 Task: Find connections with filter location Blansko with filter topic #Networkwith filter profile language Spanish with filter current company Carlsberg Group with filter school University School of Law and Legal Studies with filter industry Wholesale Photography Equipment and Supplies with filter service category Filing with filter keywords title Online ESL Instructor
Action: Mouse moved to (536, 67)
Screenshot: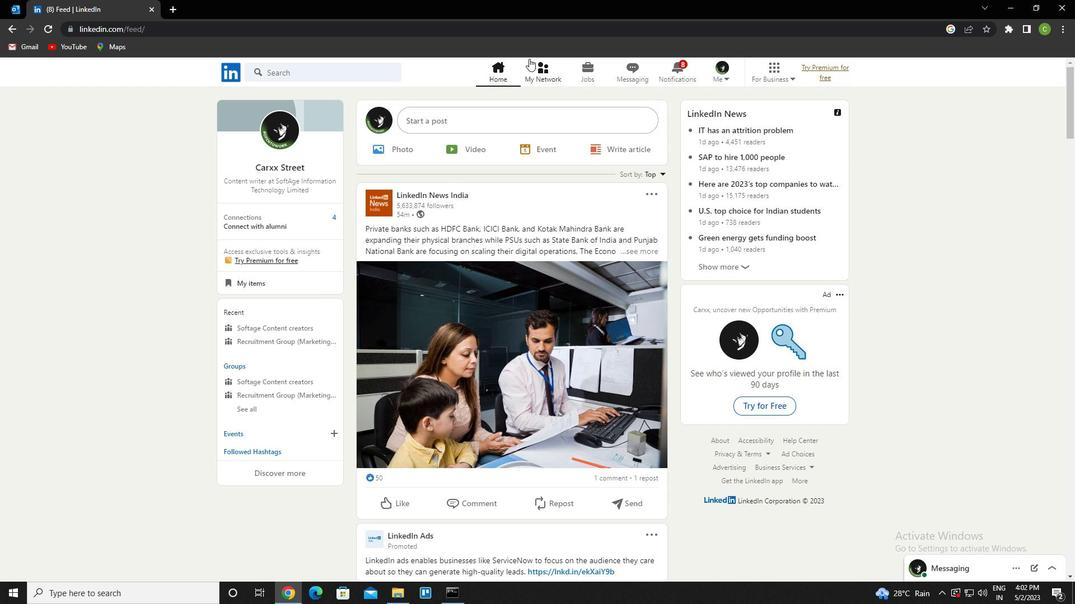 
Action: Mouse pressed left at (536, 67)
Screenshot: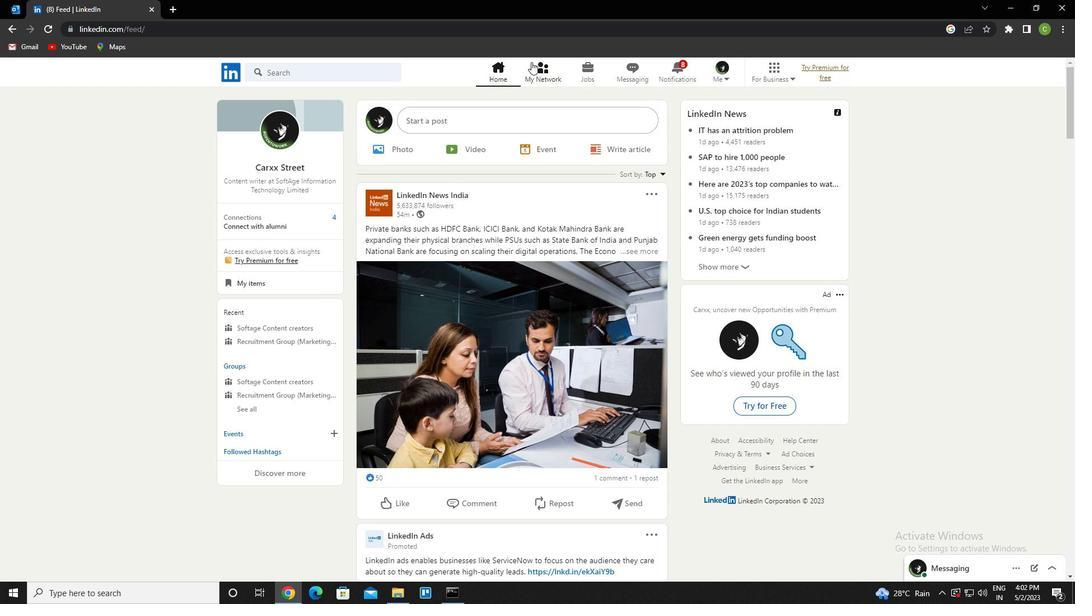 
Action: Mouse moved to (328, 127)
Screenshot: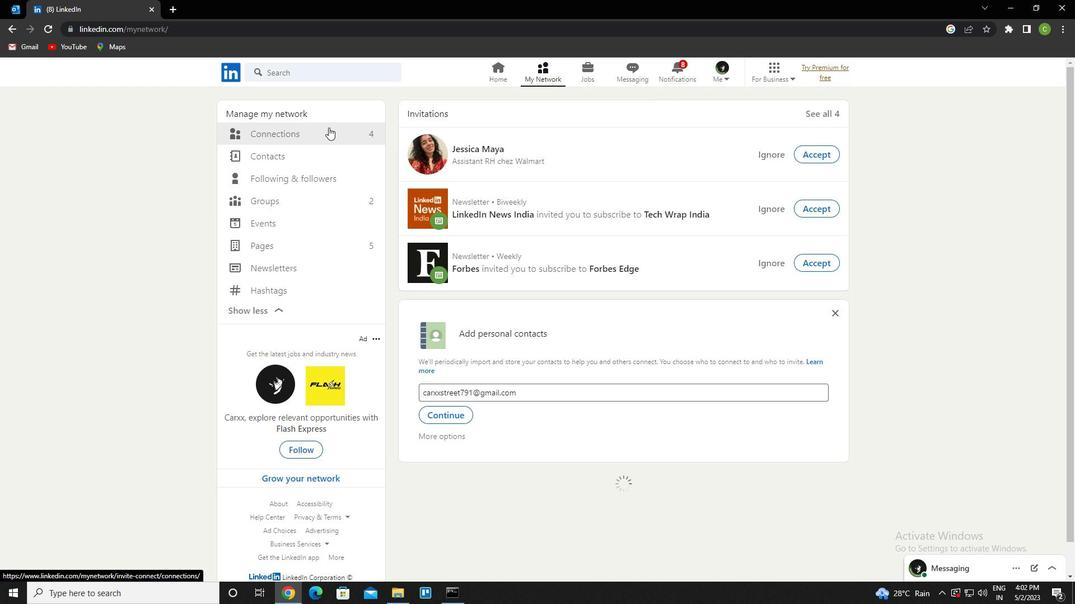 
Action: Mouse pressed left at (328, 127)
Screenshot: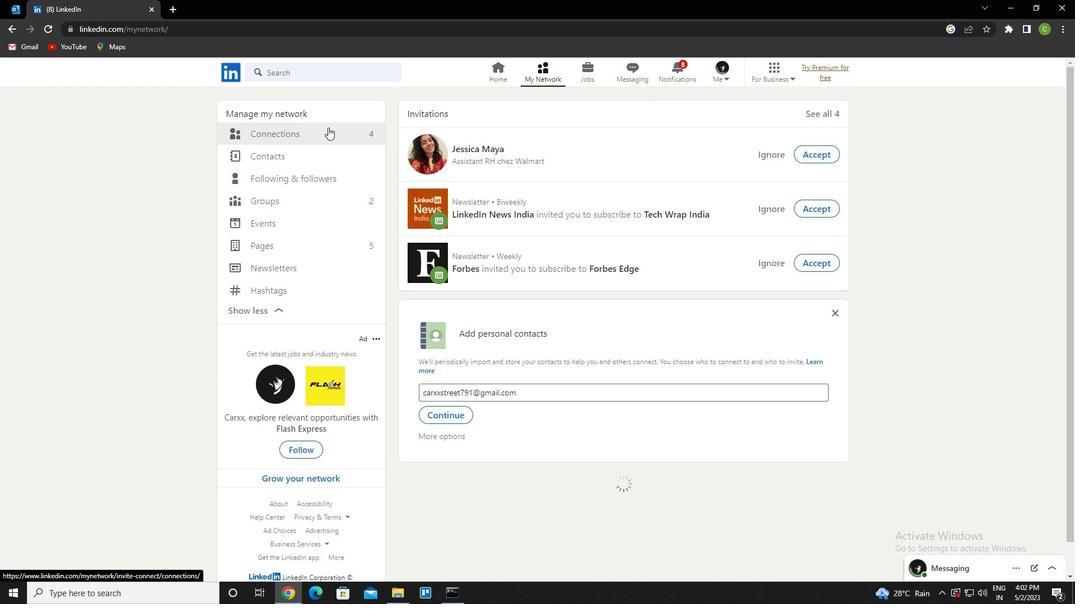 
Action: Mouse moved to (637, 138)
Screenshot: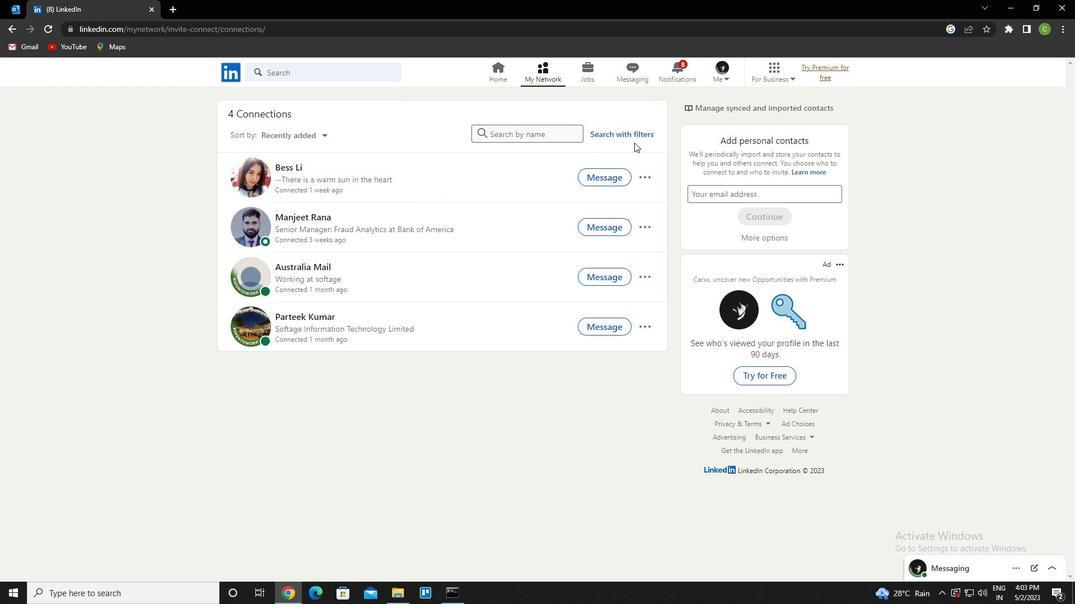 
Action: Mouse pressed left at (637, 138)
Screenshot: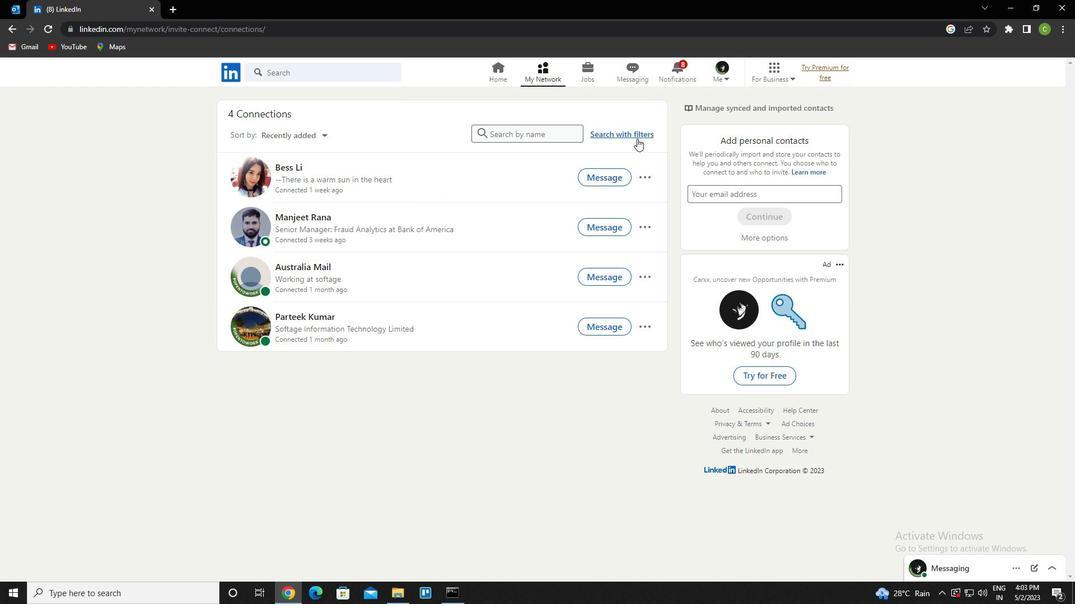 
Action: Mouse moved to (571, 104)
Screenshot: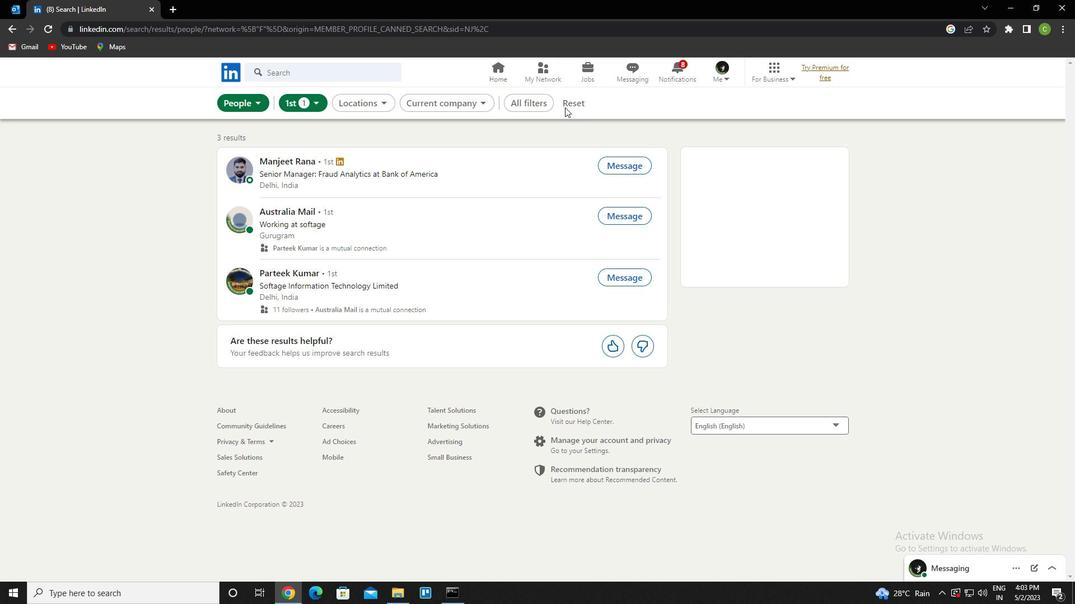 
Action: Mouse pressed left at (571, 104)
Screenshot: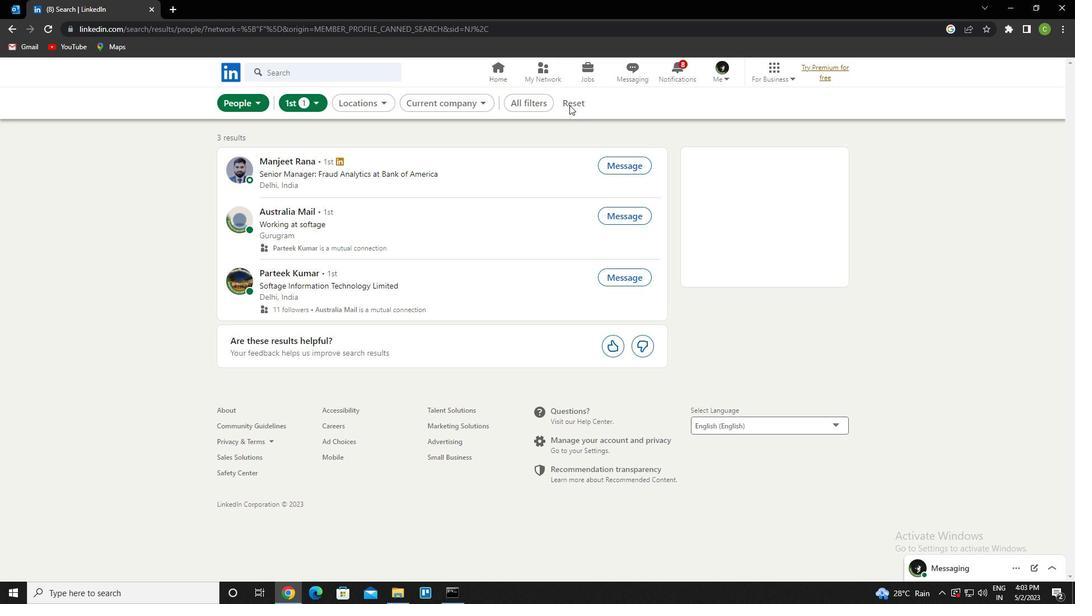 
Action: Mouse moved to (565, 100)
Screenshot: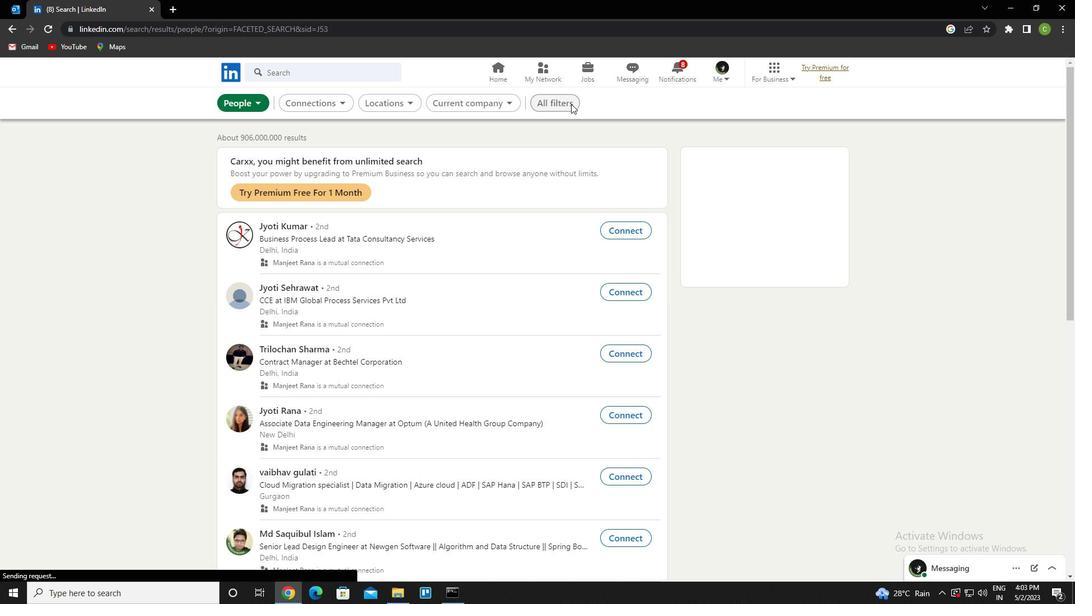 
Action: Mouse pressed left at (565, 100)
Screenshot: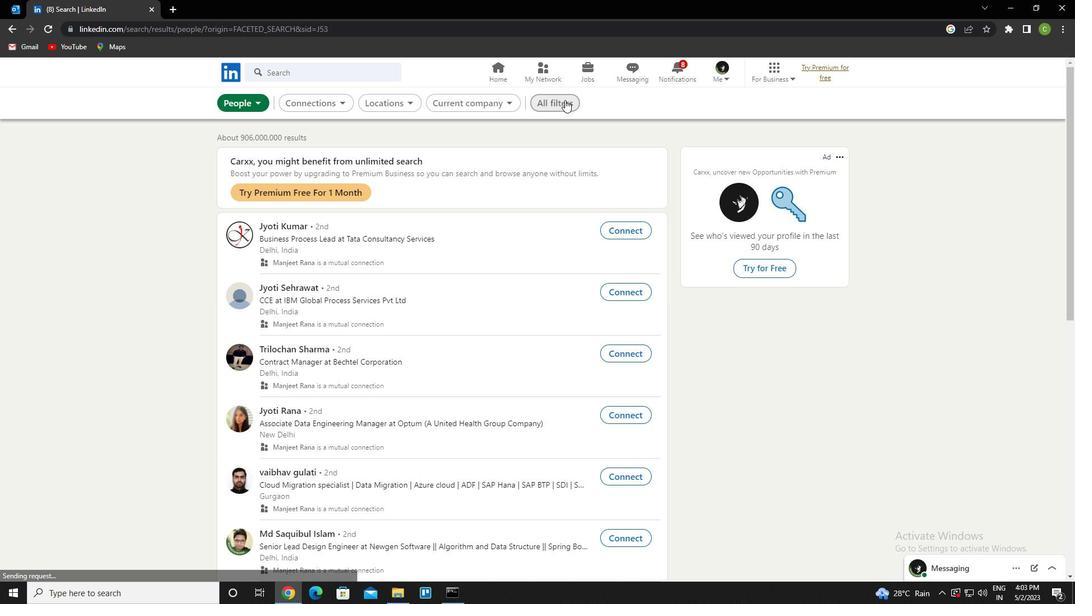 
Action: Mouse moved to (856, 334)
Screenshot: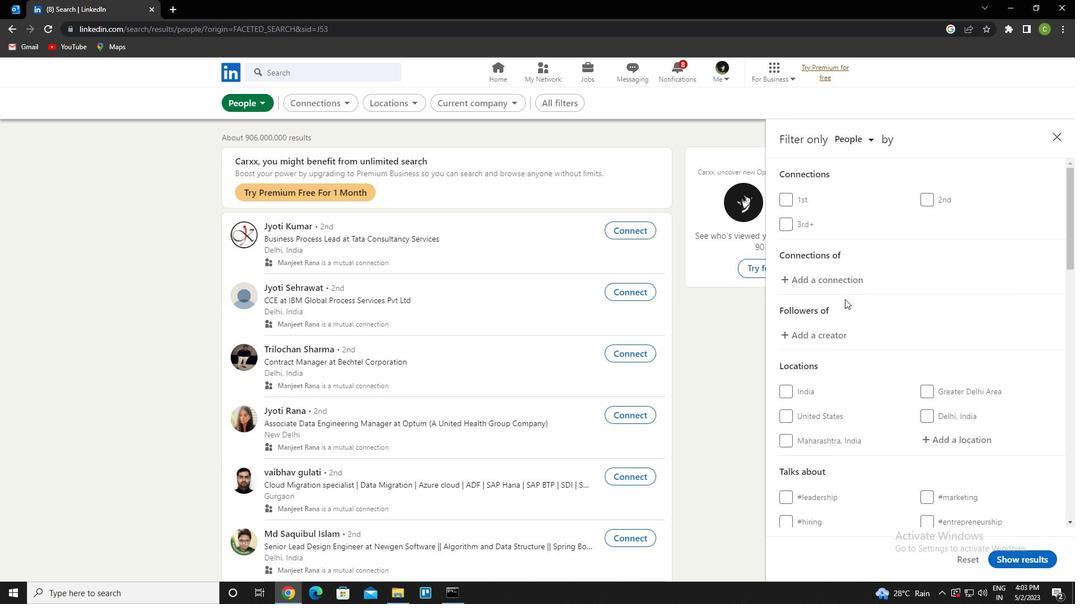 
Action: Mouse scrolled (856, 333) with delta (0, 0)
Screenshot: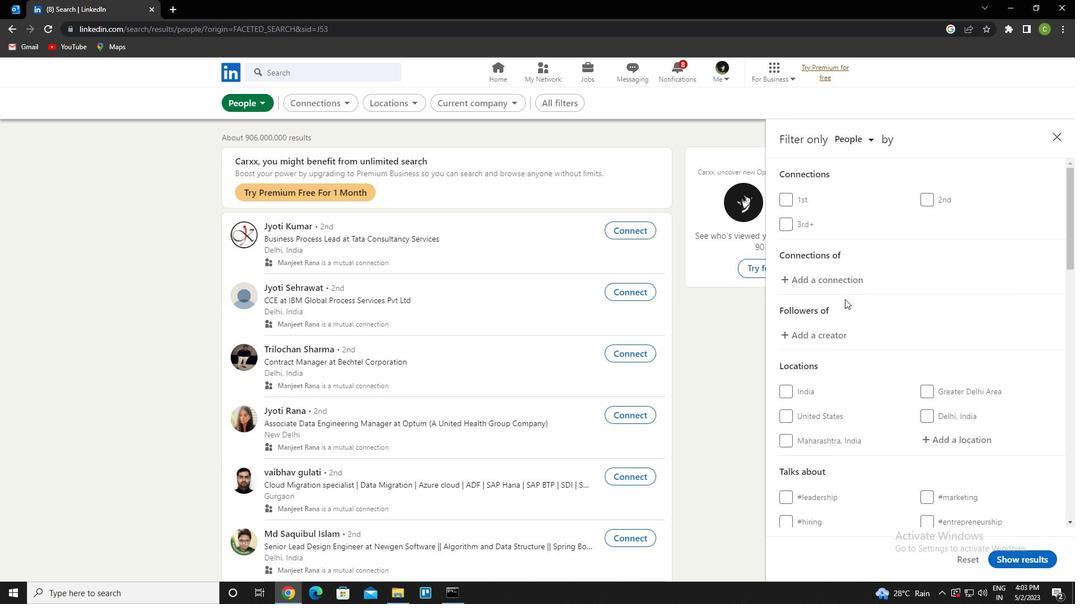 
Action: Mouse moved to (858, 348)
Screenshot: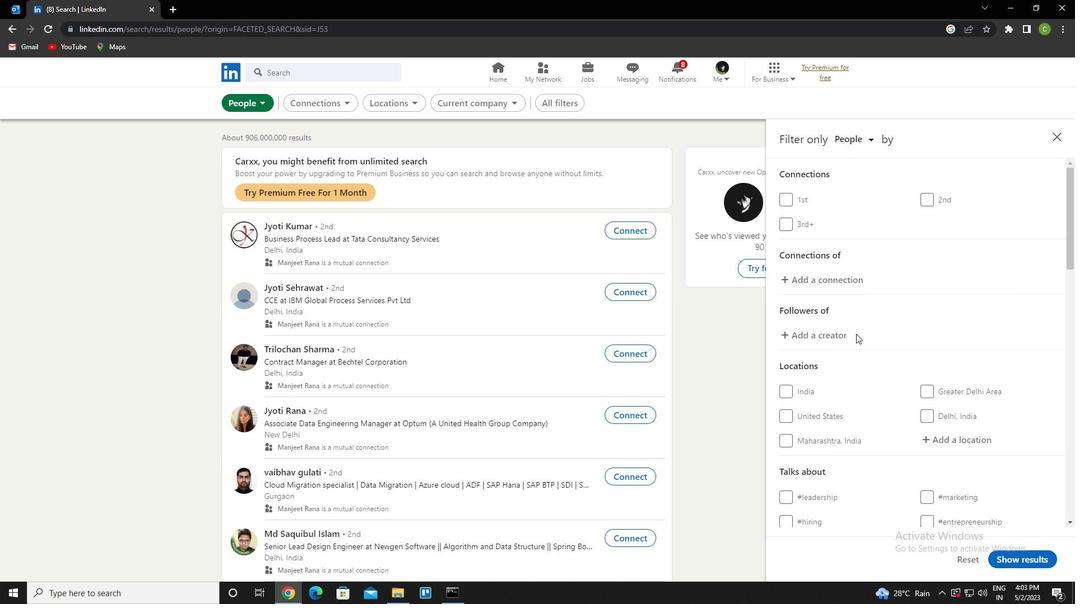 
Action: Mouse scrolled (858, 347) with delta (0, 0)
Screenshot: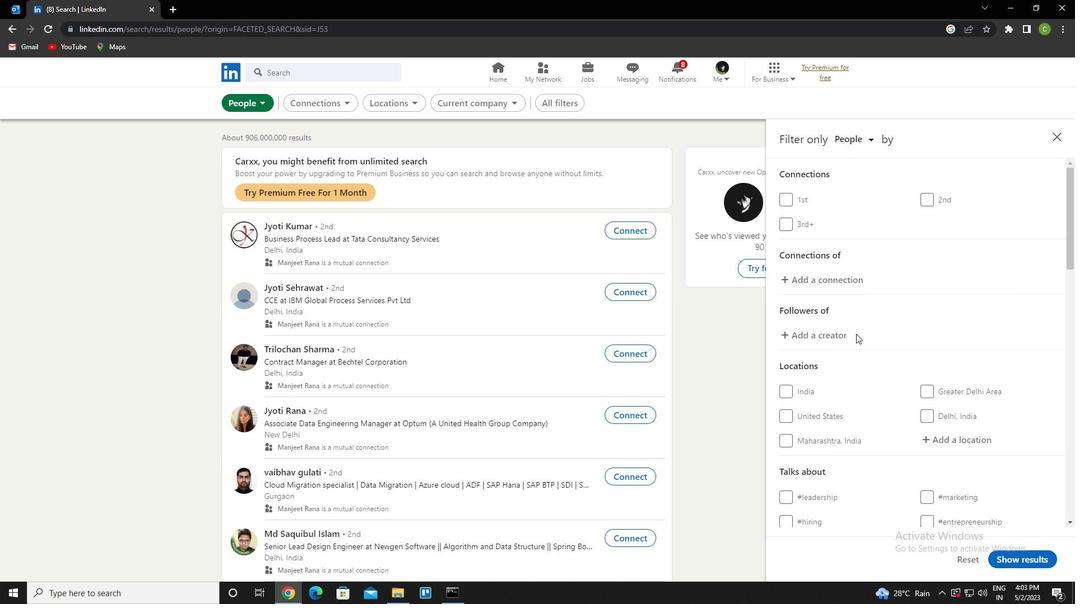 
Action: Mouse moved to (954, 333)
Screenshot: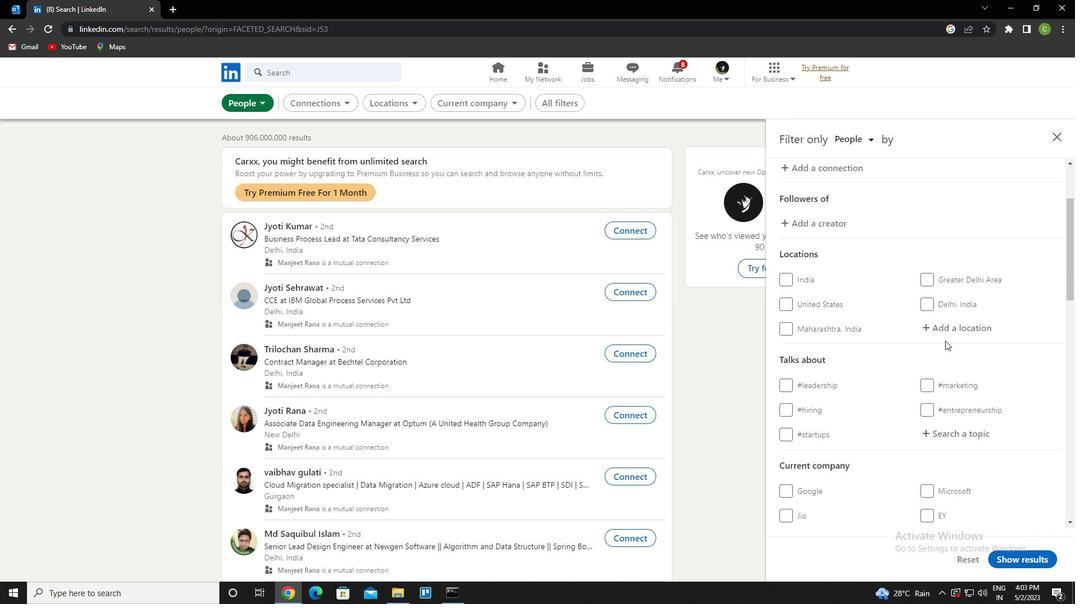 
Action: Mouse pressed left at (954, 333)
Screenshot: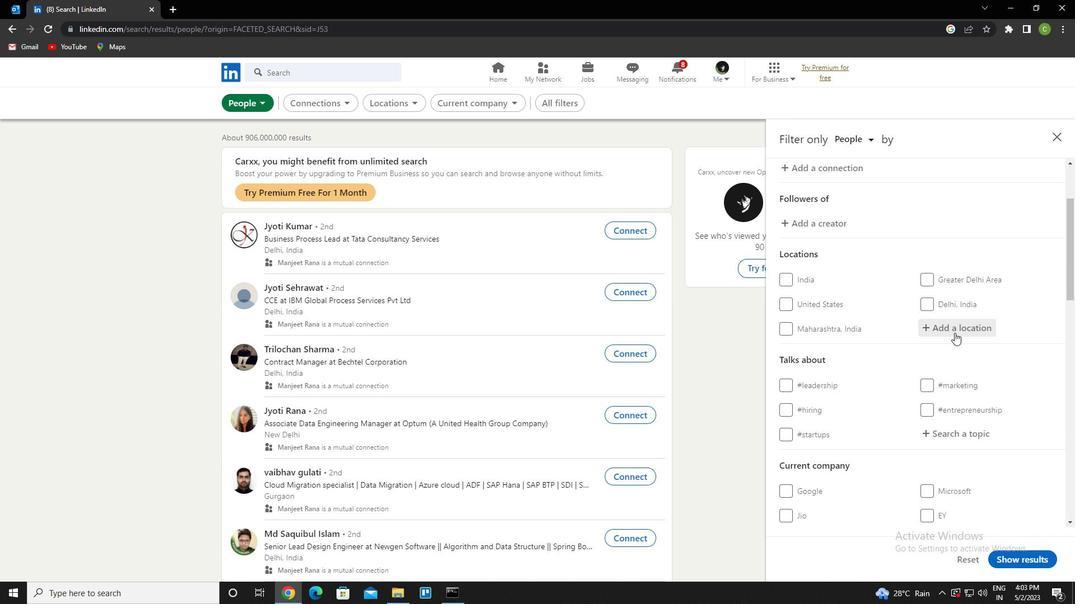 
Action: Key pressed <Key.caps_lock>b<Key.caps_lock>lansko<Key.down><Key.enter>
Screenshot: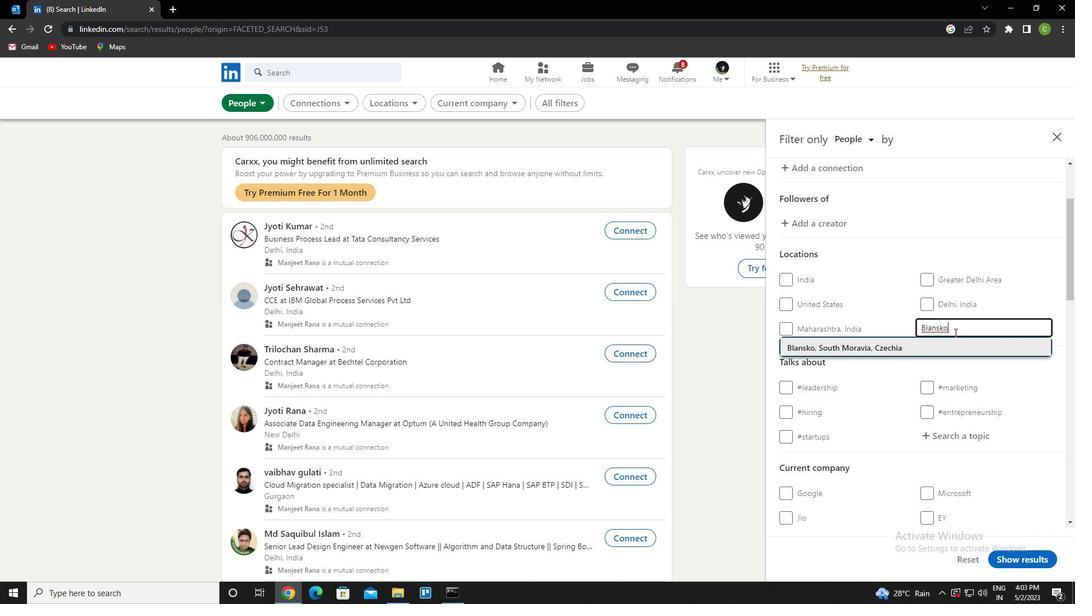 
Action: Mouse scrolled (954, 332) with delta (0, 0)
Screenshot: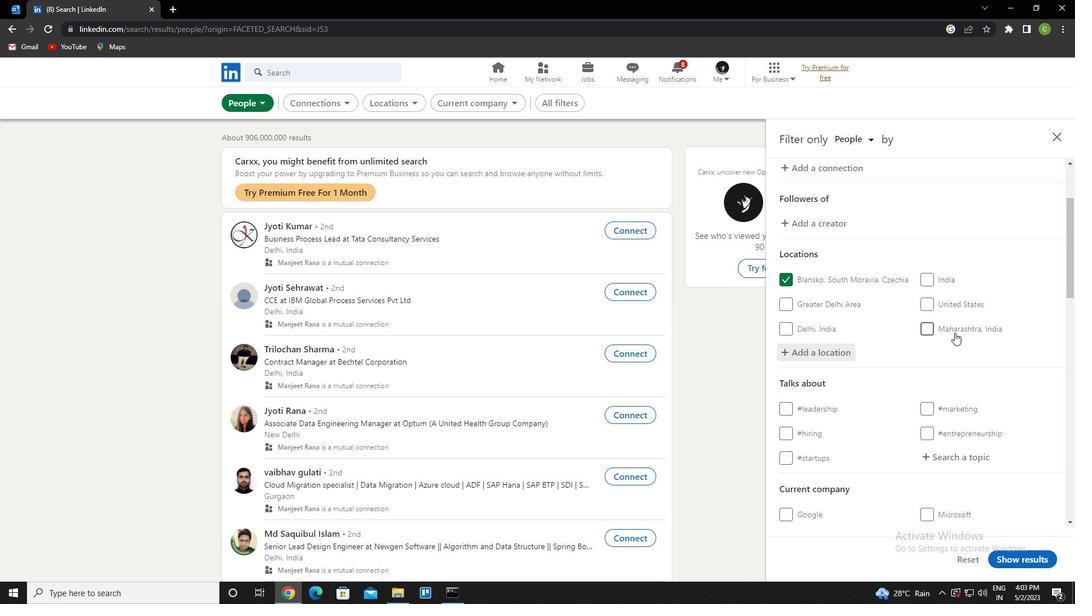 
Action: Mouse moved to (958, 400)
Screenshot: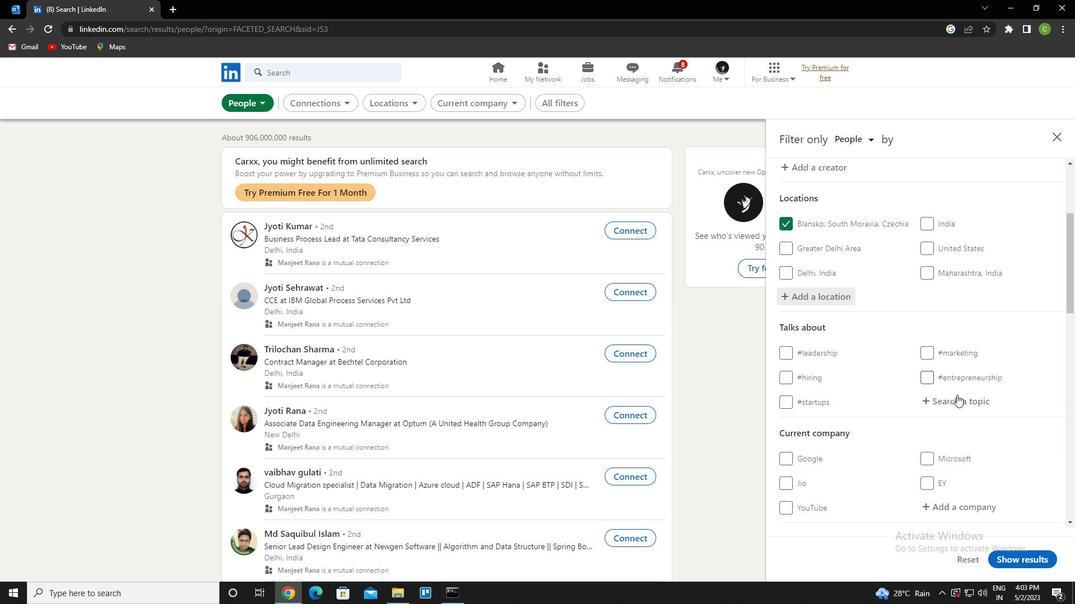 
Action: Mouse pressed left at (958, 400)
Screenshot: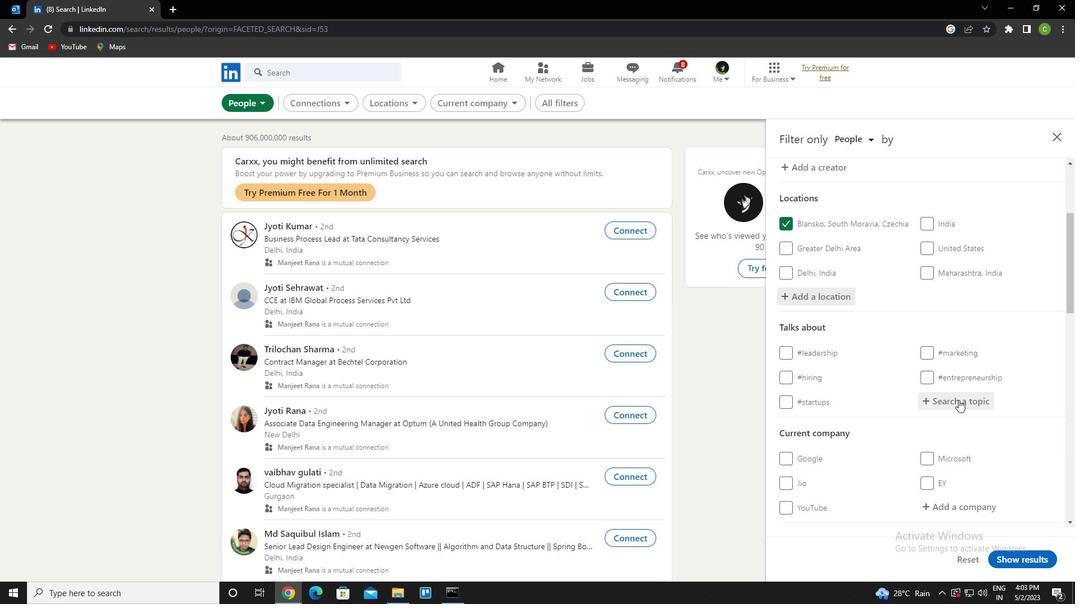 
Action: Key pressed network<Key.down><Key.down><Key.enter>
Screenshot: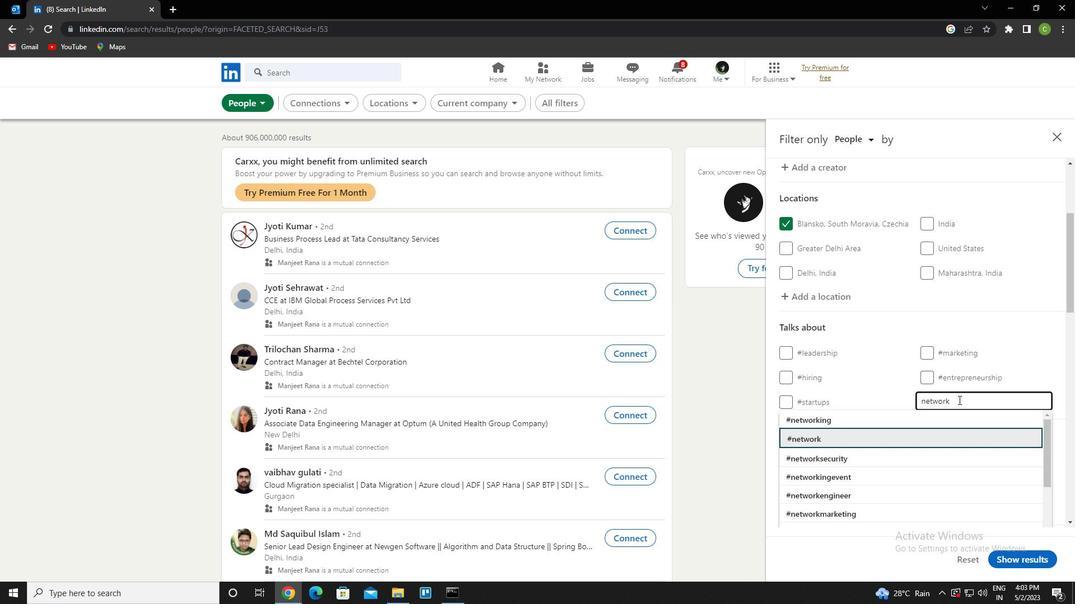 
Action: Mouse scrolled (958, 399) with delta (0, 0)
Screenshot: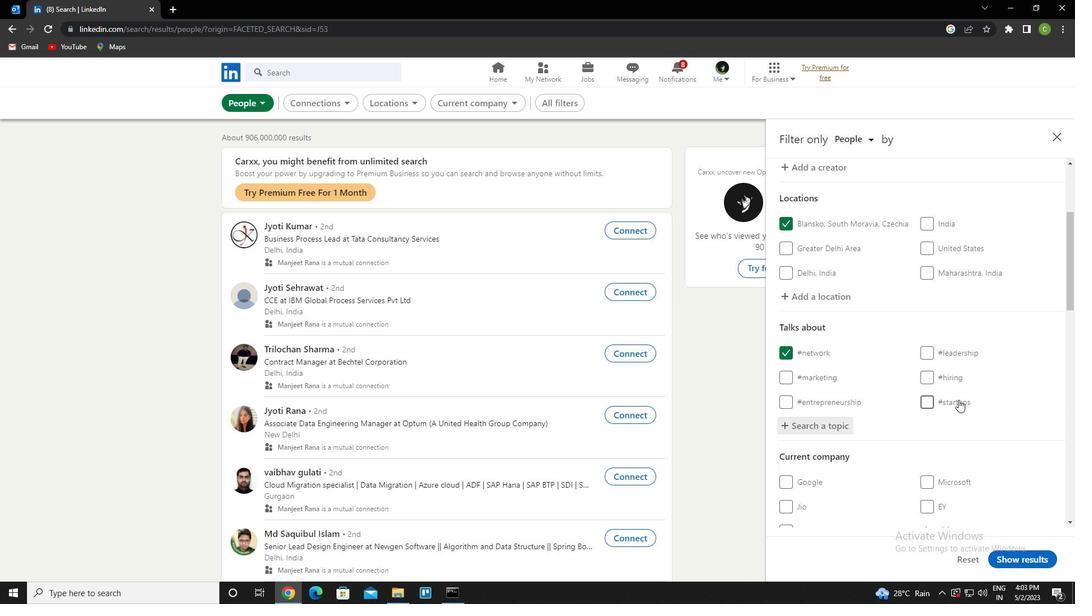 
Action: Mouse scrolled (958, 399) with delta (0, 0)
Screenshot: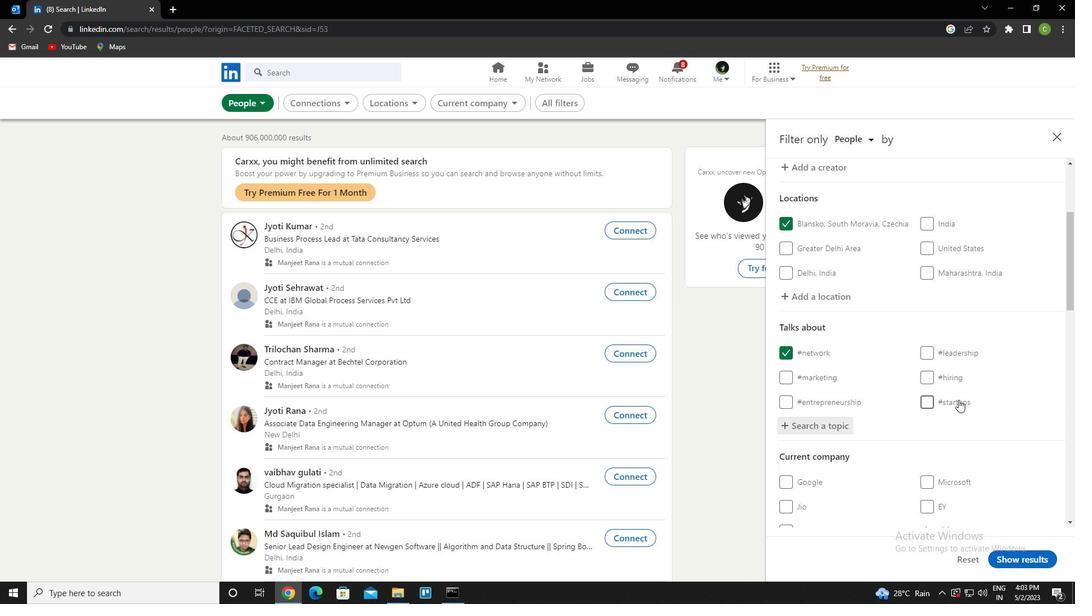 
Action: Mouse scrolled (958, 399) with delta (0, 0)
Screenshot: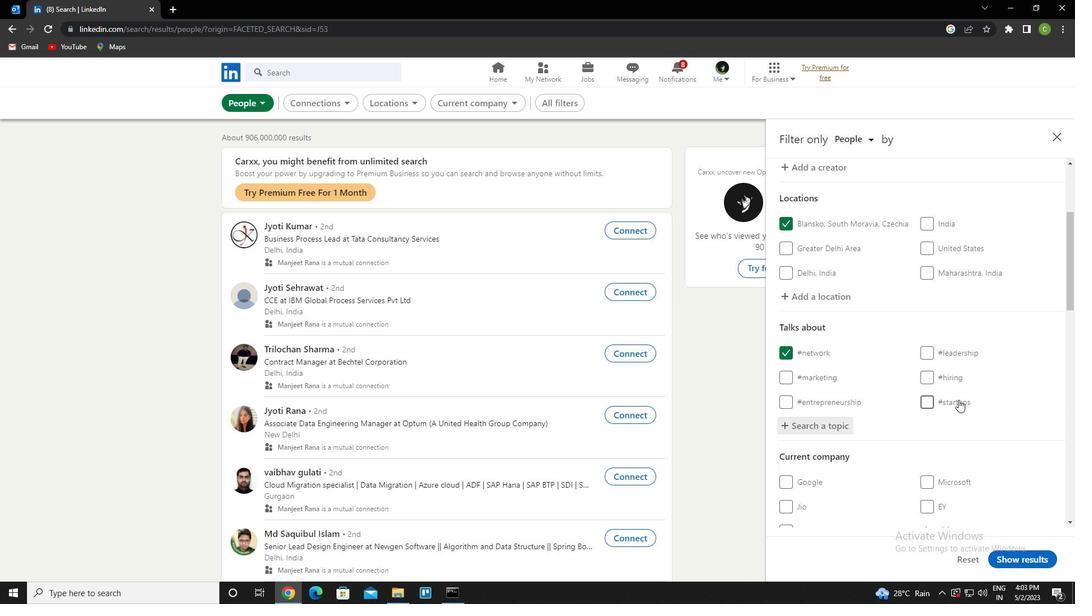 
Action: Mouse scrolled (958, 399) with delta (0, 0)
Screenshot: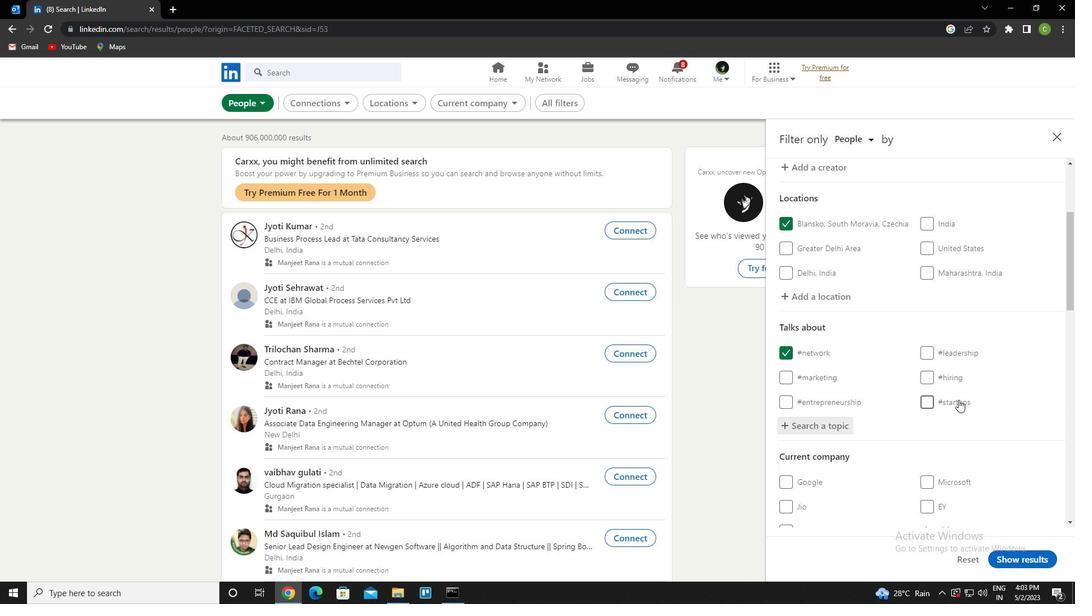 
Action: Mouse scrolled (958, 399) with delta (0, 0)
Screenshot: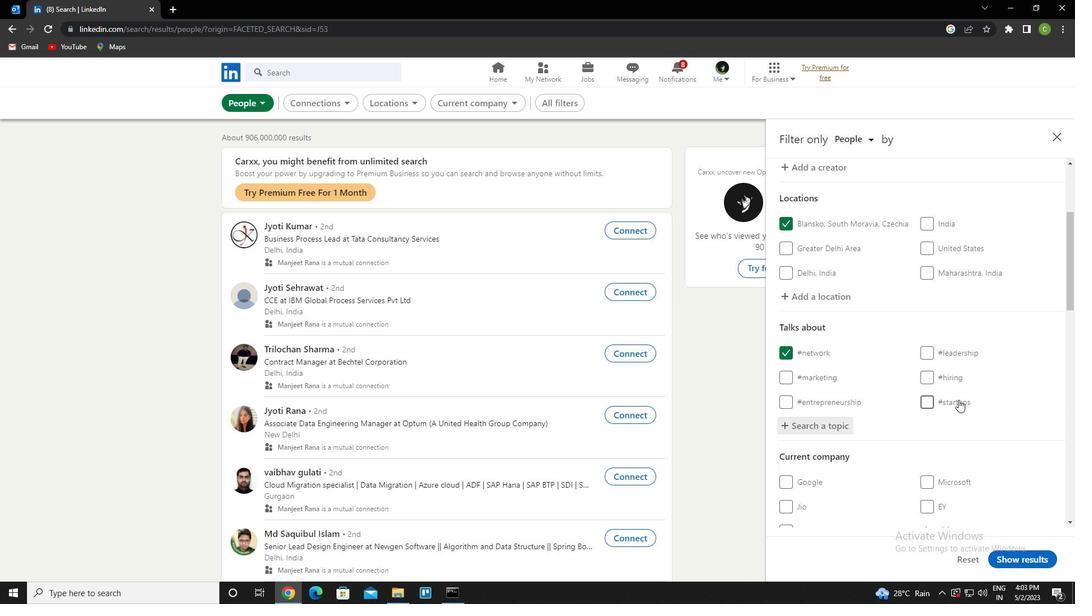 
Action: Mouse scrolled (958, 399) with delta (0, 0)
Screenshot: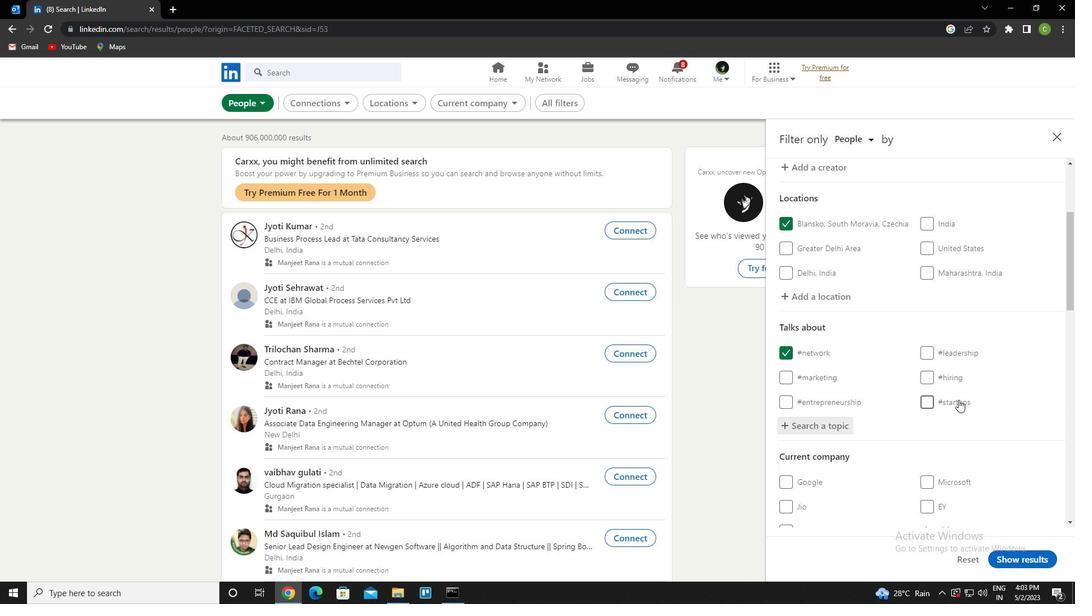 
Action: Mouse scrolled (958, 399) with delta (0, 0)
Screenshot: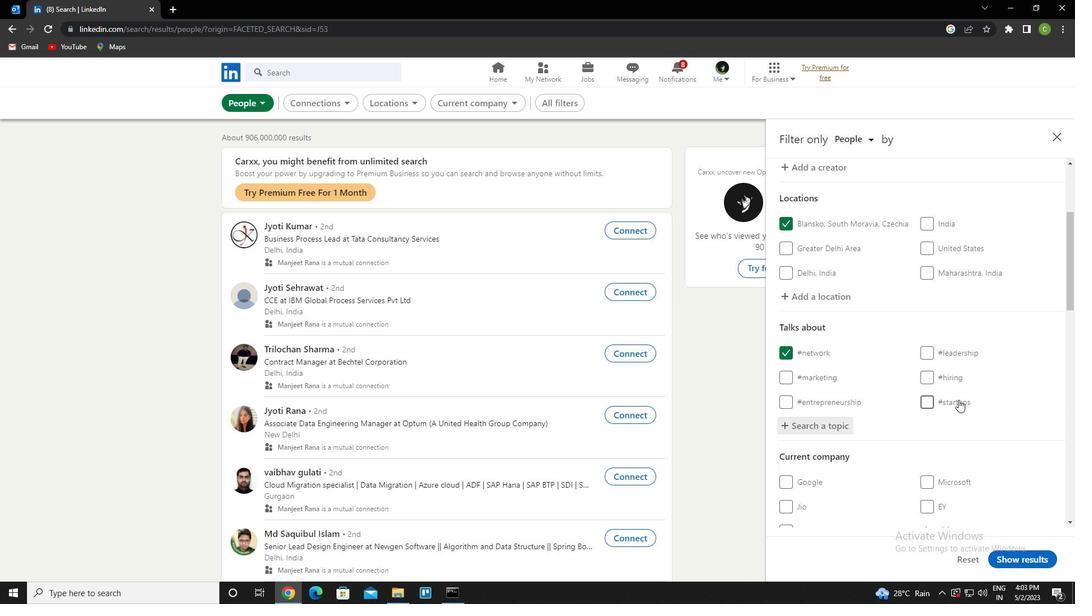 
Action: Mouse scrolled (958, 399) with delta (0, 0)
Screenshot: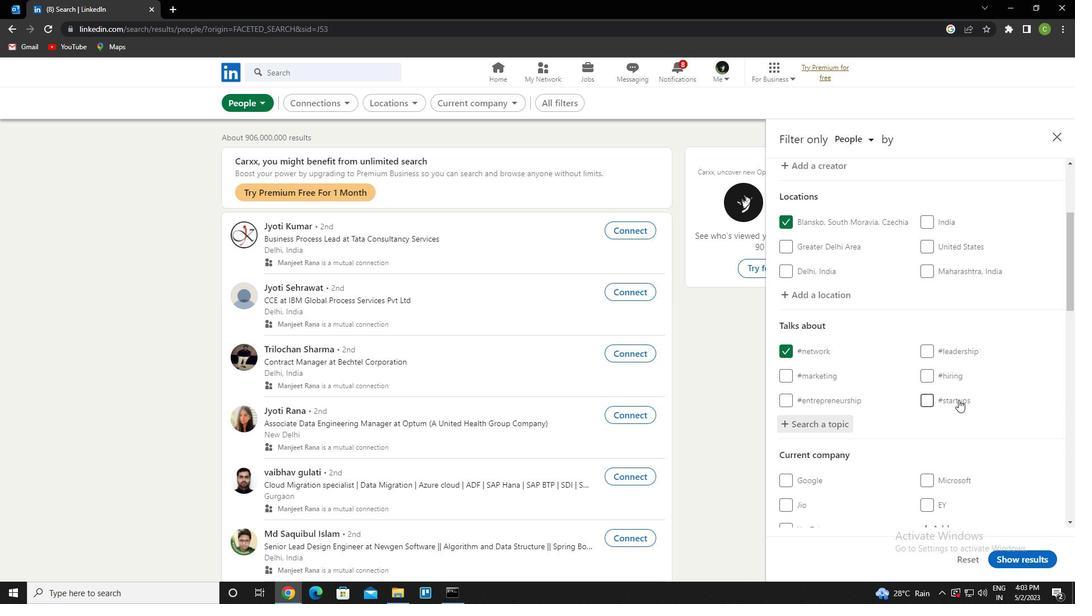 
Action: Mouse scrolled (958, 399) with delta (0, 0)
Screenshot: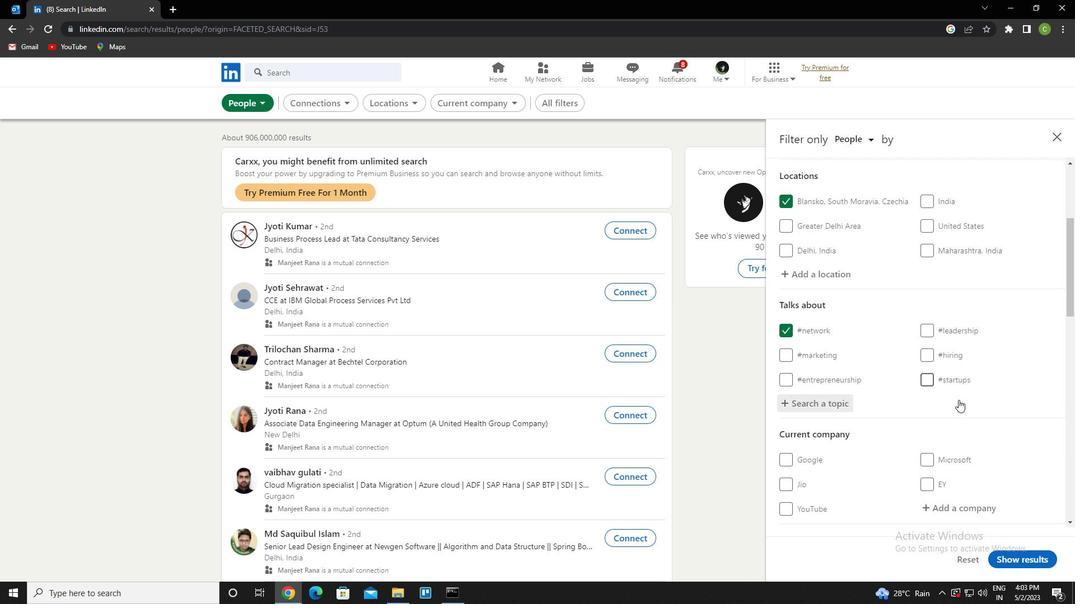 
Action: Mouse scrolled (958, 399) with delta (0, 0)
Screenshot: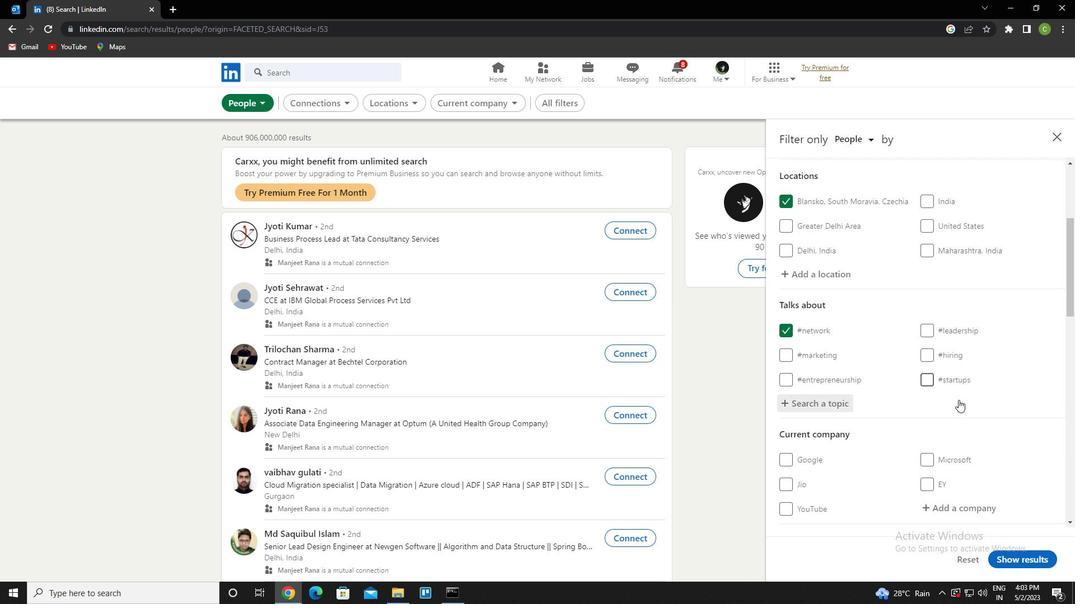 
Action: Mouse moved to (790, 394)
Screenshot: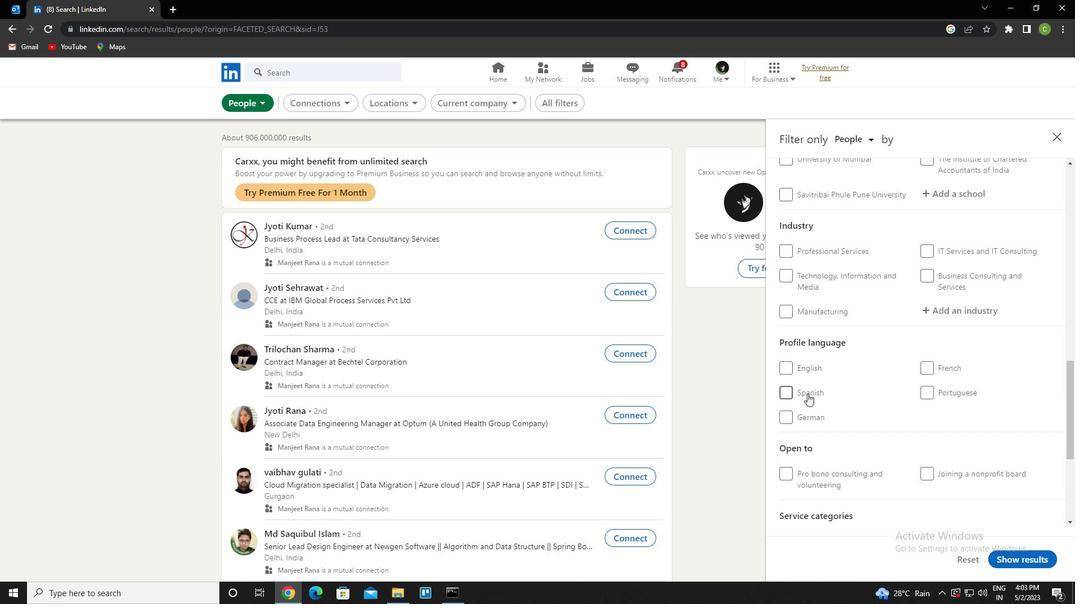
Action: Mouse pressed left at (790, 394)
Screenshot: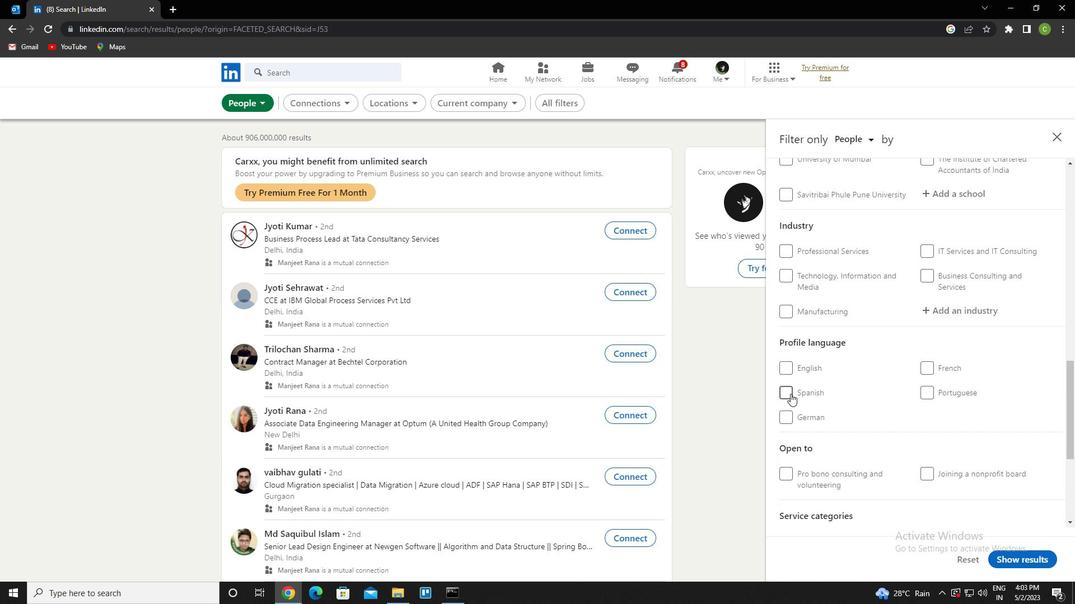 
Action: Mouse moved to (811, 420)
Screenshot: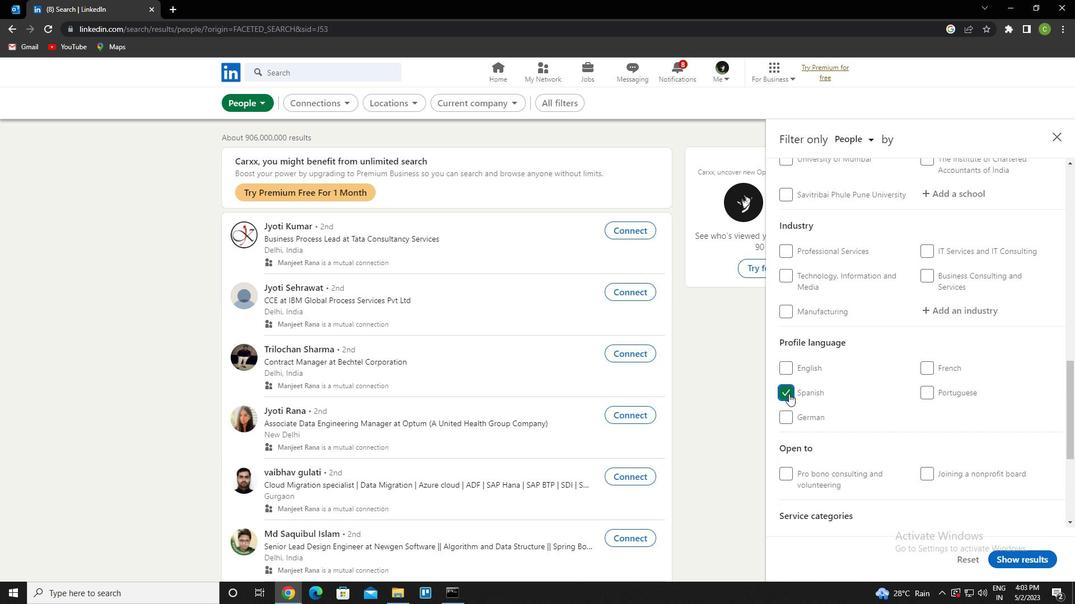
Action: Mouse scrolled (811, 421) with delta (0, 0)
Screenshot: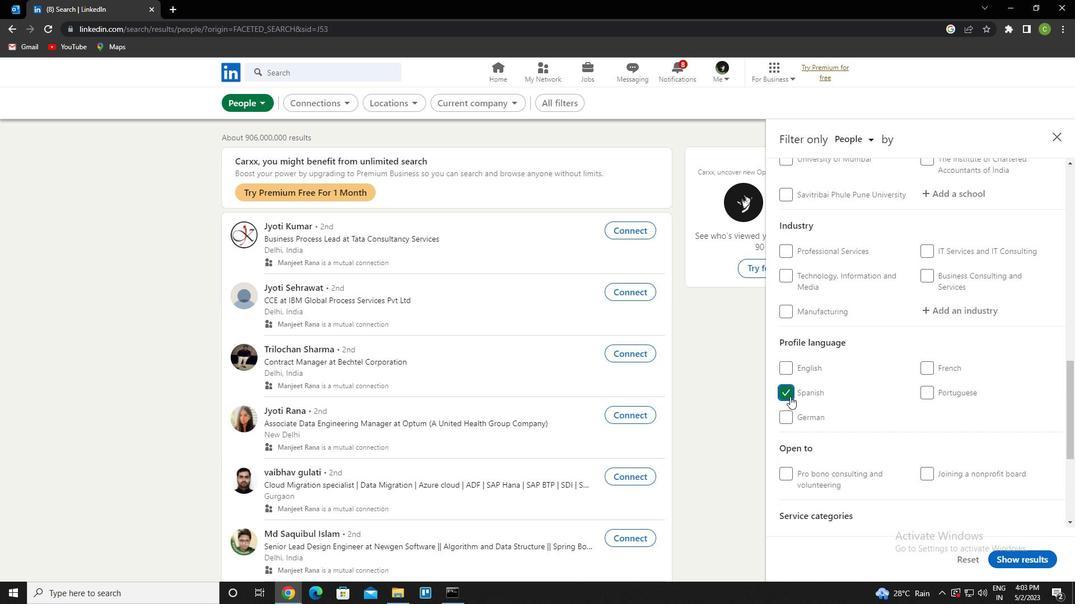
Action: Mouse scrolled (811, 421) with delta (0, 0)
Screenshot: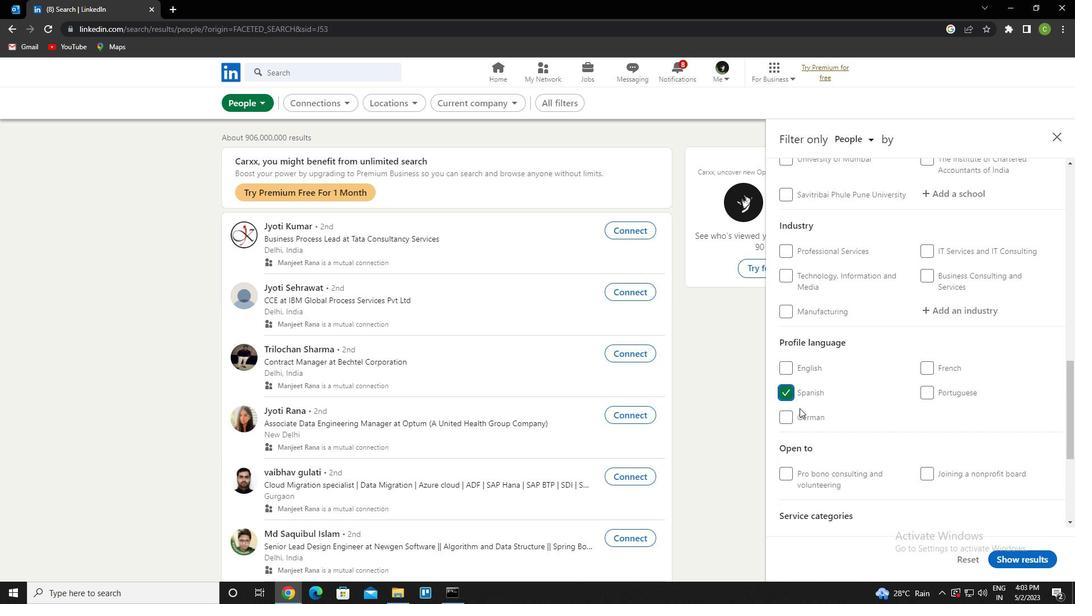 
Action: Mouse scrolled (811, 421) with delta (0, 0)
Screenshot: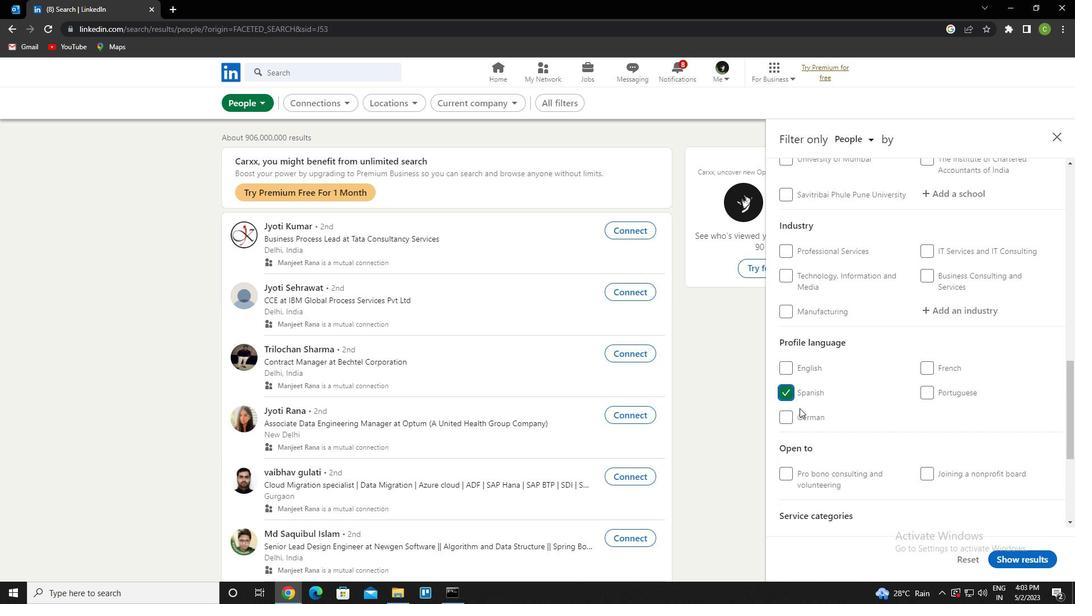 
Action: Mouse scrolled (811, 421) with delta (0, 0)
Screenshot: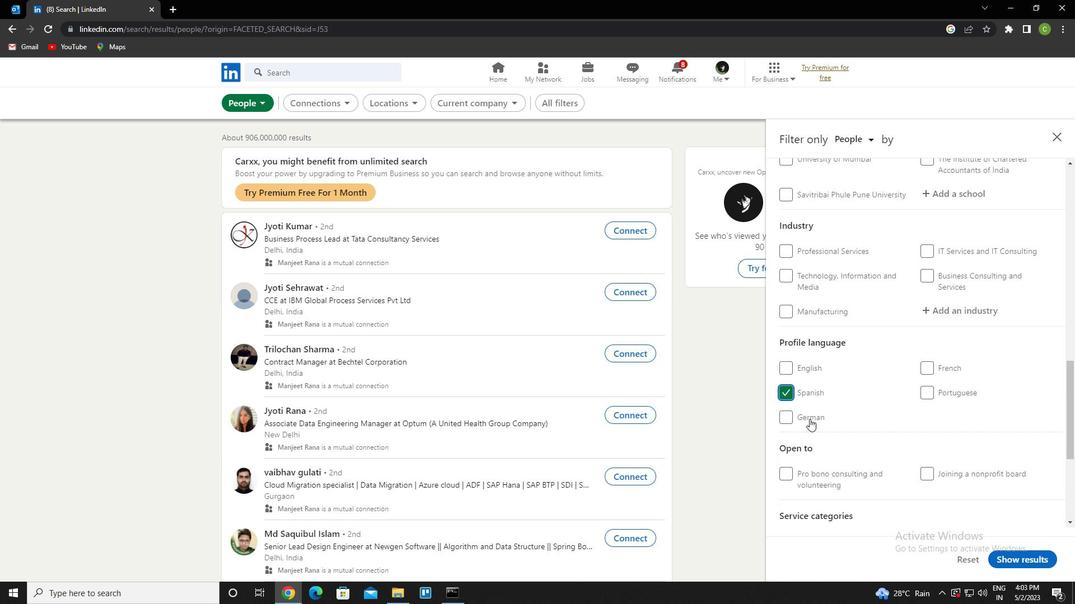 
Action: Mouse scrolled (811, 421) with delta (0, 0)
Screenshot: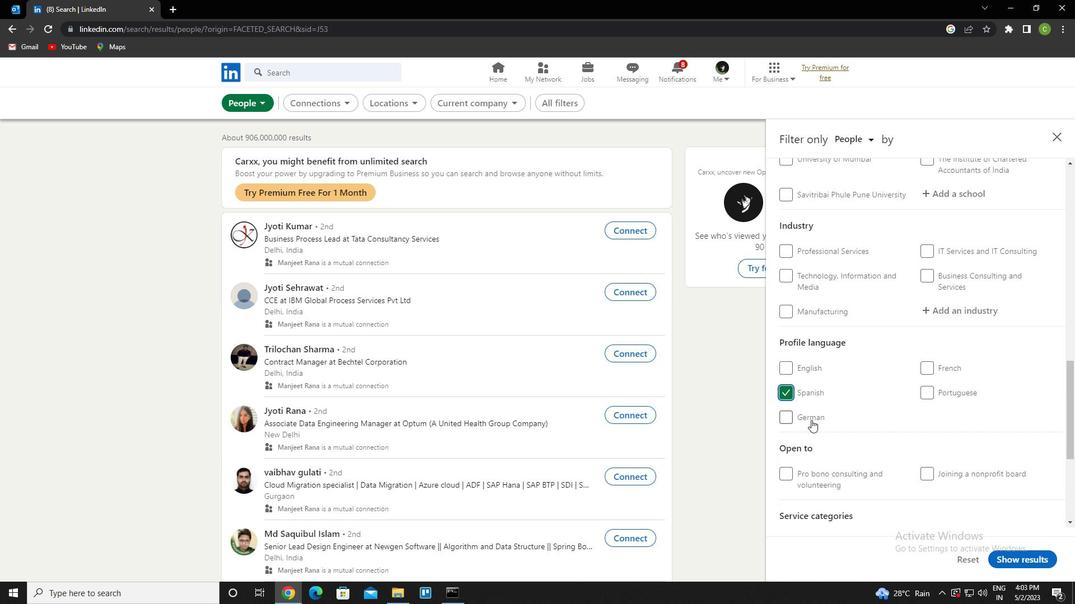 
Action: Mouse scrolled (811, 421) with delta (0, 0)
Screenshot: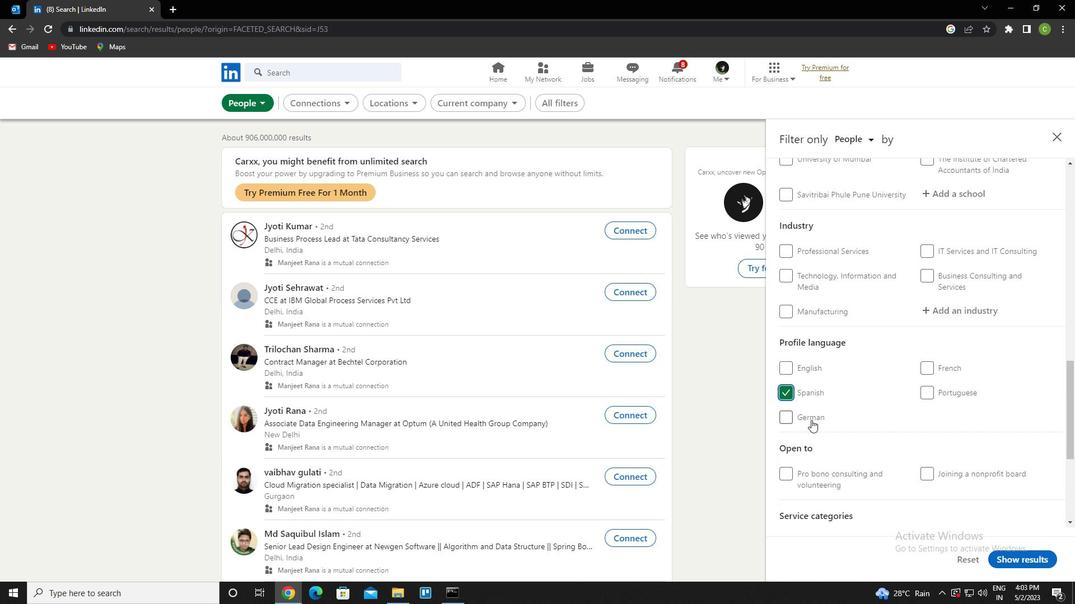 
Action: Mouse scrolled (811, 421) with delta (0, 0)
Screenshot: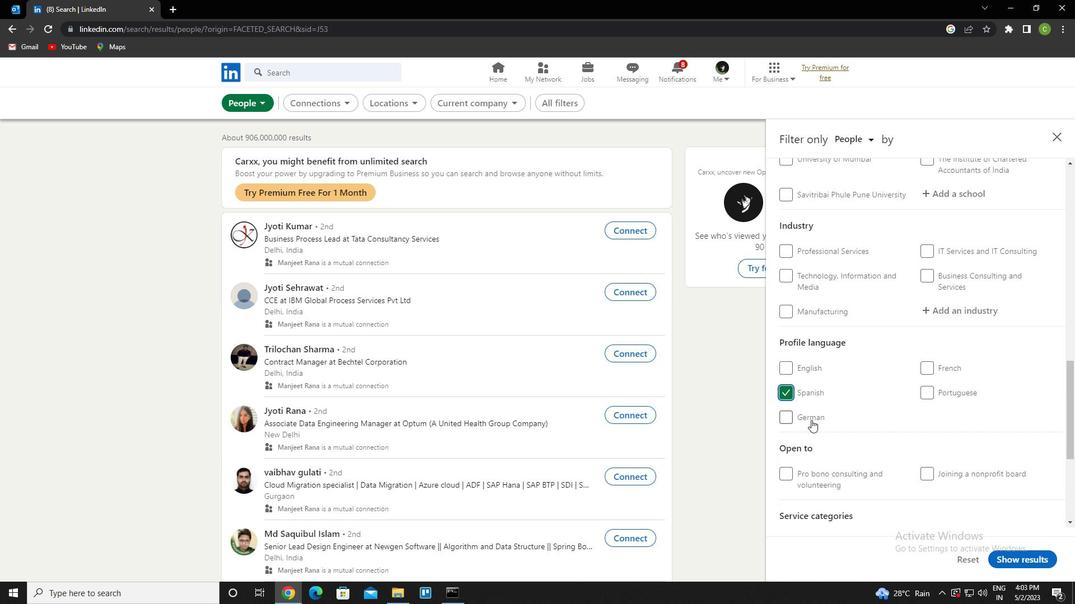 
Action: Mouse scrolled (811, 421) with delta (0, 0)
Screenshot: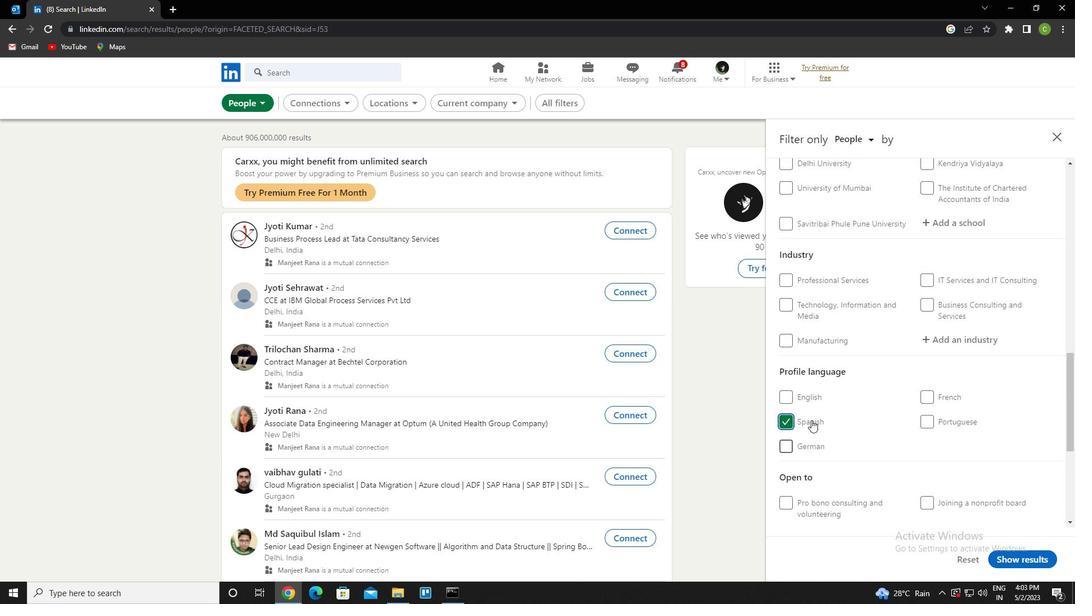 
Action: Mouse moved to (940, 402)
Screenshot: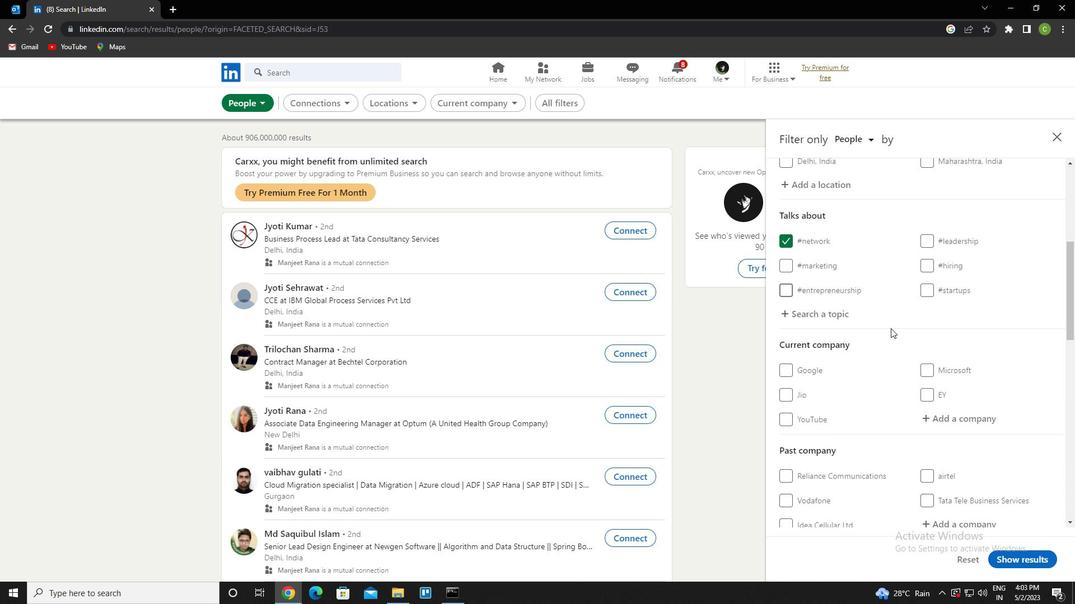 
Action: Mouse scrolled (940, 401) with delta (0, 0)
Screenshot: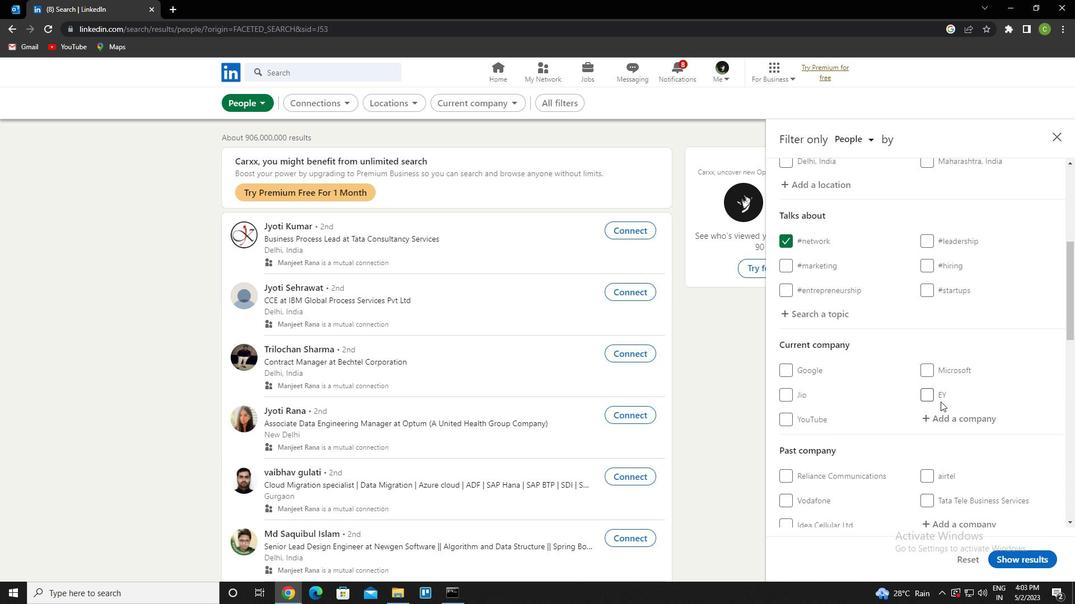 
Action: Mouse moved to (939, 402)
Screenshot: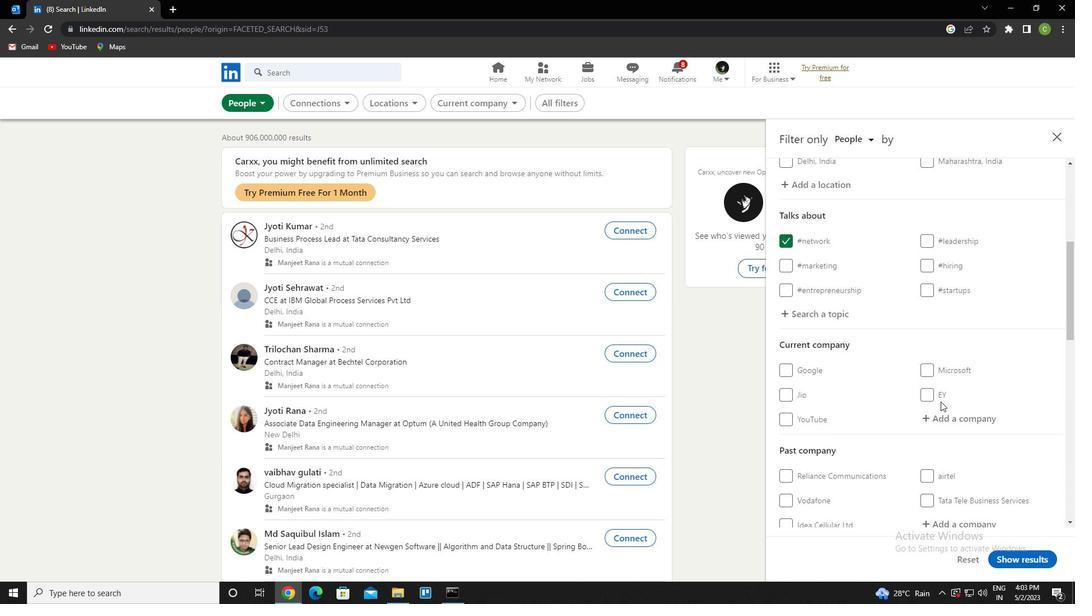
Action: Mouse scrolled (939, 401) with delta (0, 0)
Screenshot: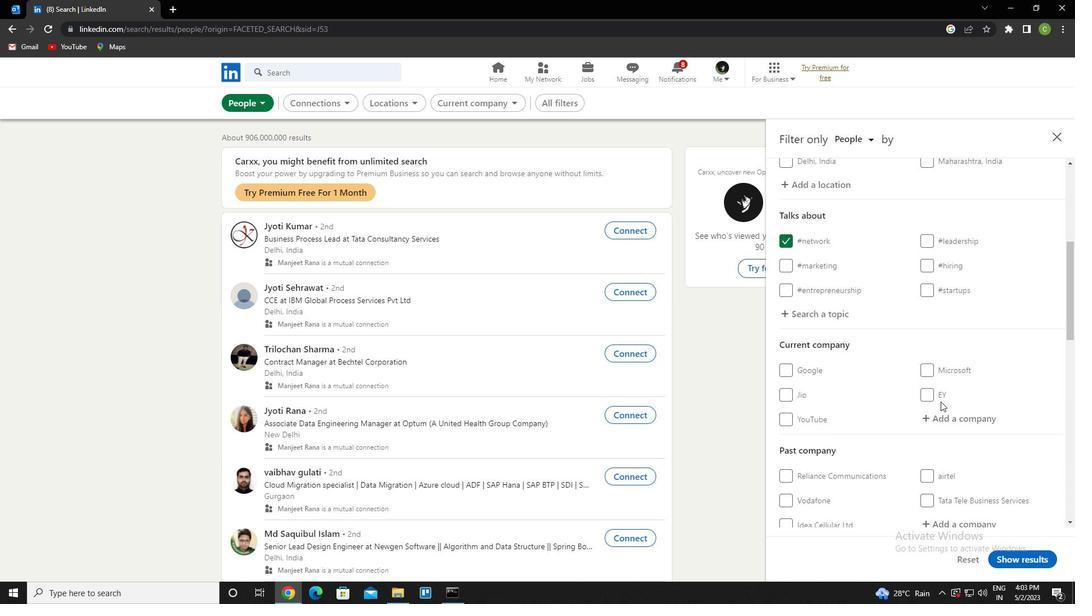 
Action: Mouse moved to (967, 309)
Screenshot: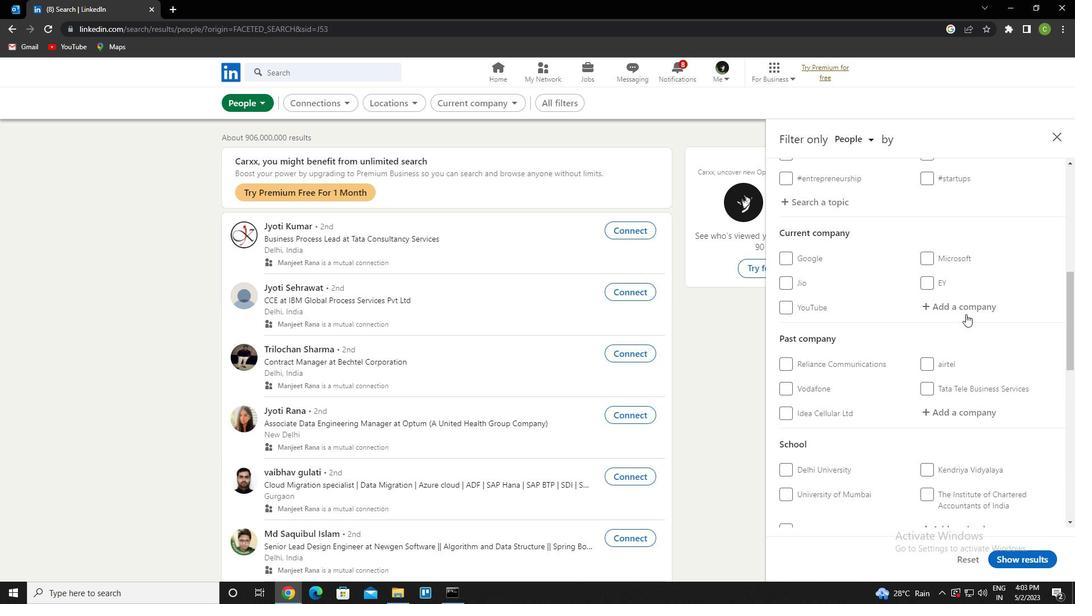 
Action: Mouse pressed left at (967, 309)
Screenshot: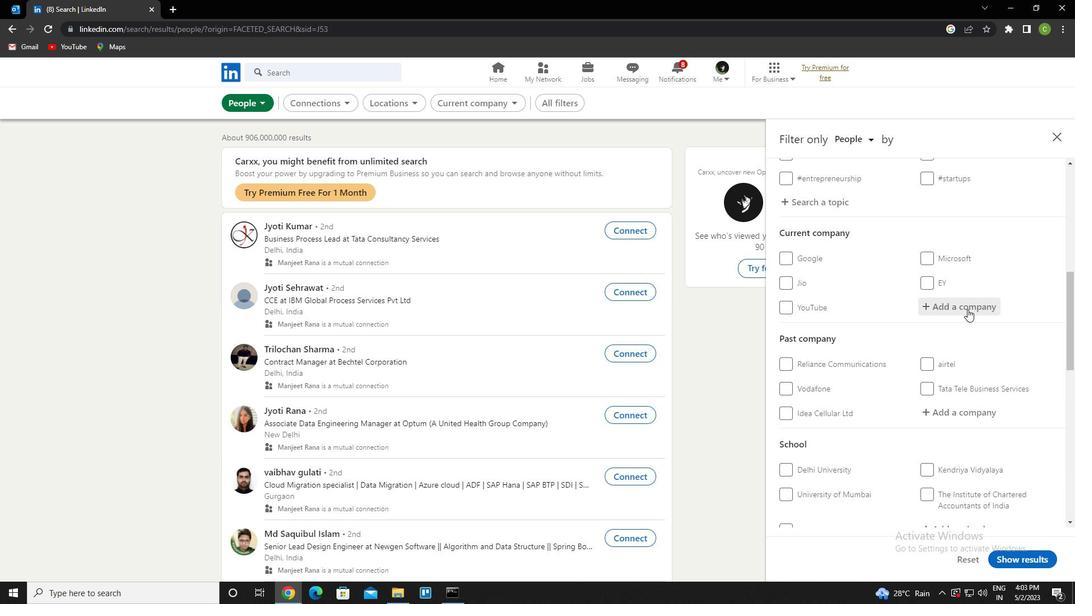 
Action: Key pressed <Key.caps_lock>c<Key.caps_lock>arlsberg<Key.down><Key.enter>
Screenshot: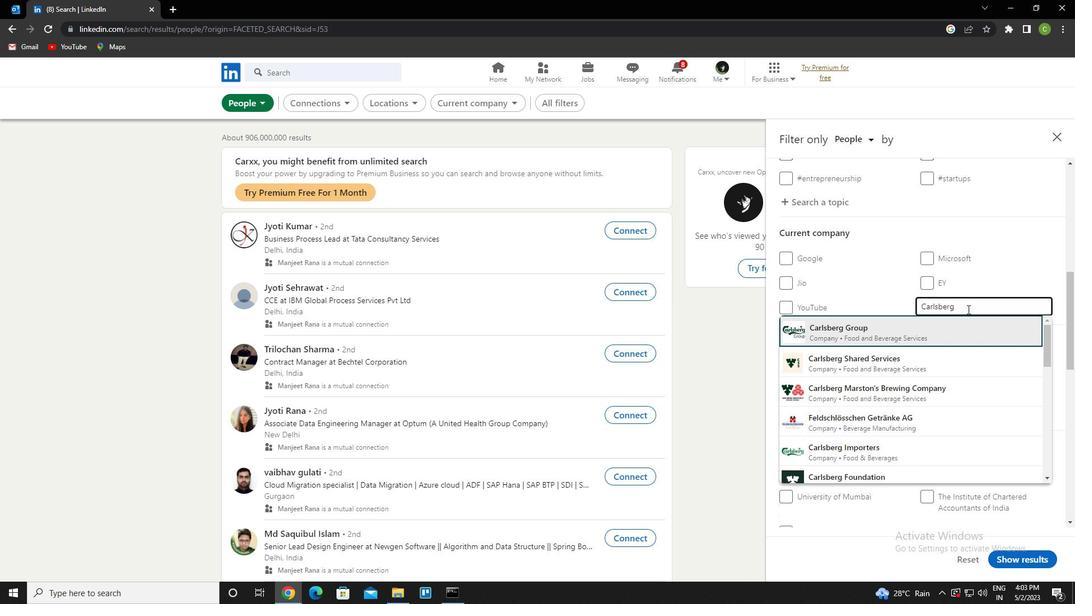 
Action: Mouse scrolled (967, 309) with delta (0, 0)
Screenshot: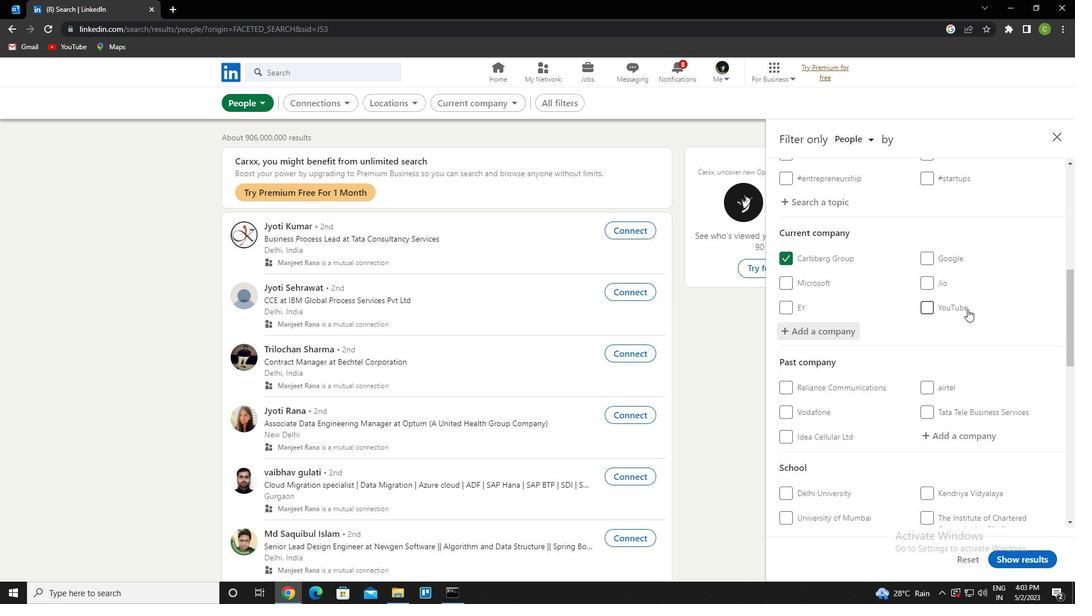 
Action: Mouse scrolled (967, 309) with delta (0, 0)
Screenshot: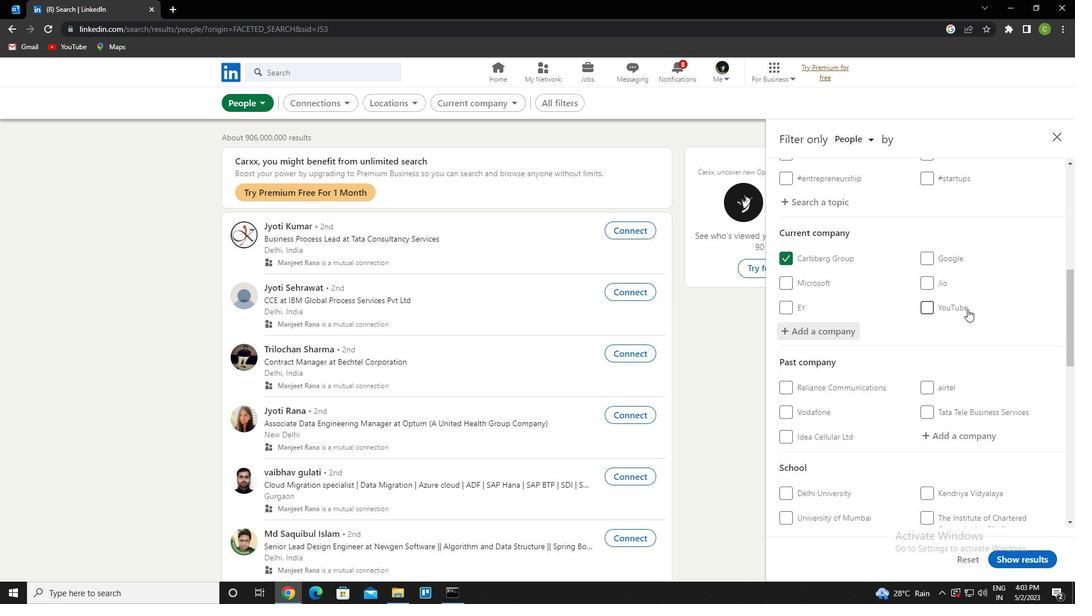 
Action: Mouse scrolled (967, 309) with delta (0, 0)
Screenshot: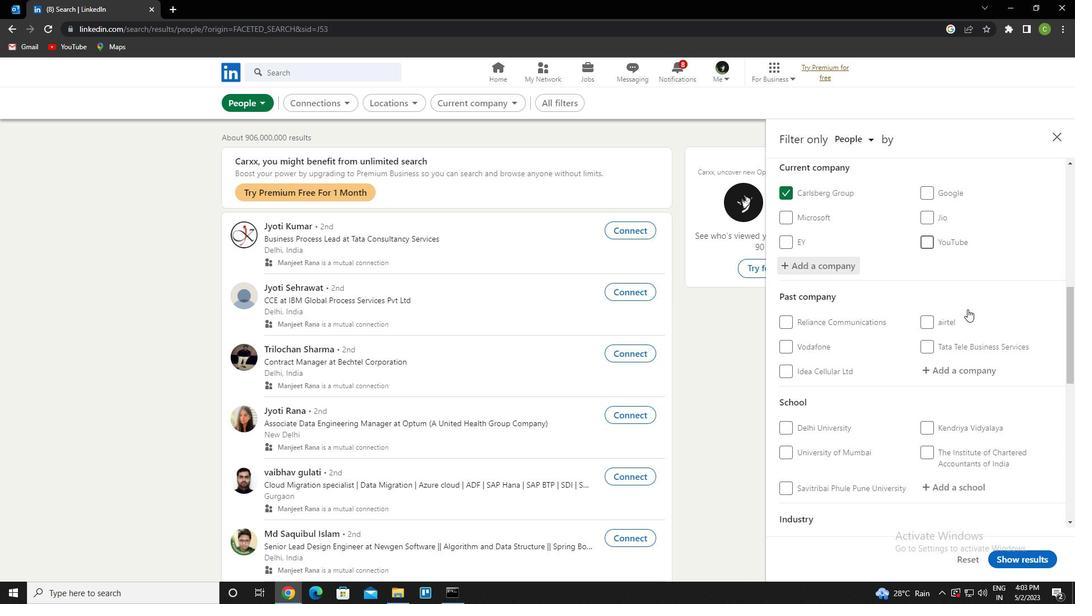 
Action: Mouse scrolled (967, 309) with delta (0, 0)
Screenshot: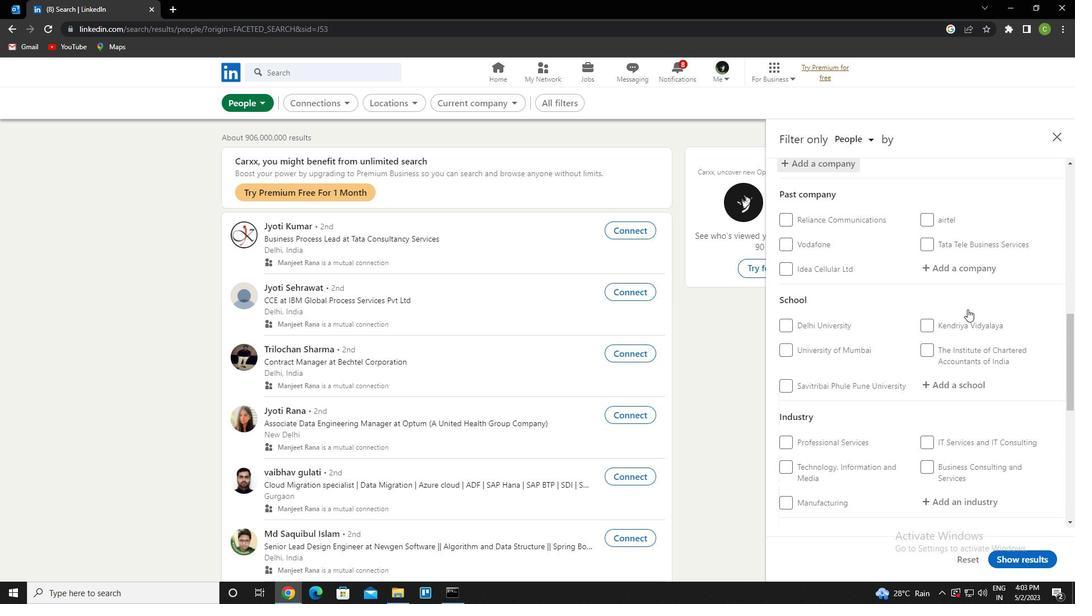 
Action: Mouse scrolled (967, 309) with delta (0, 0)
Screenshot: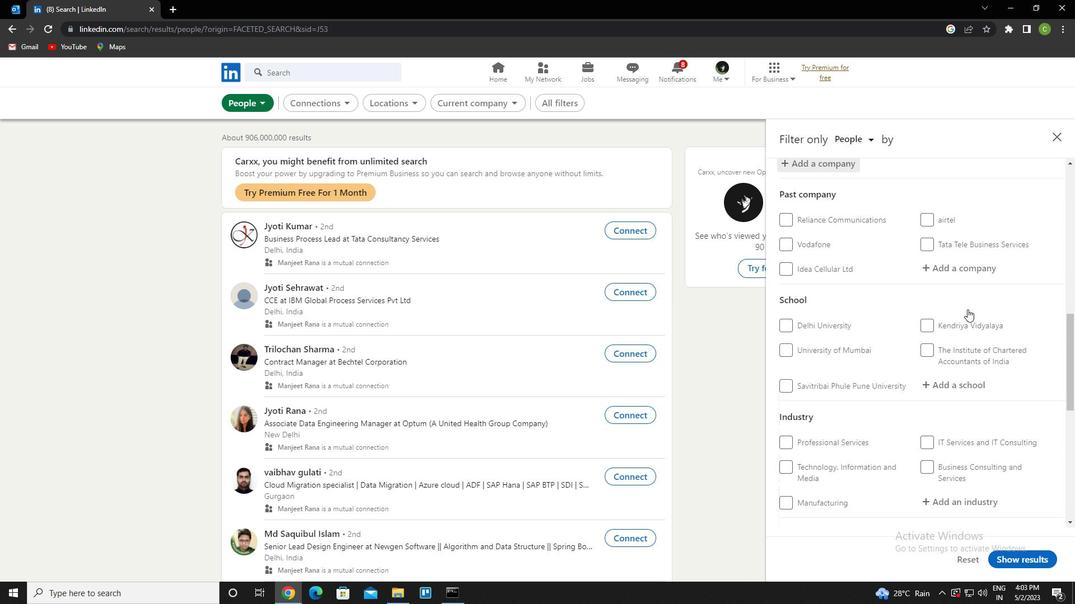 
Action: Mouse moved to (962, 277)
Screenshot: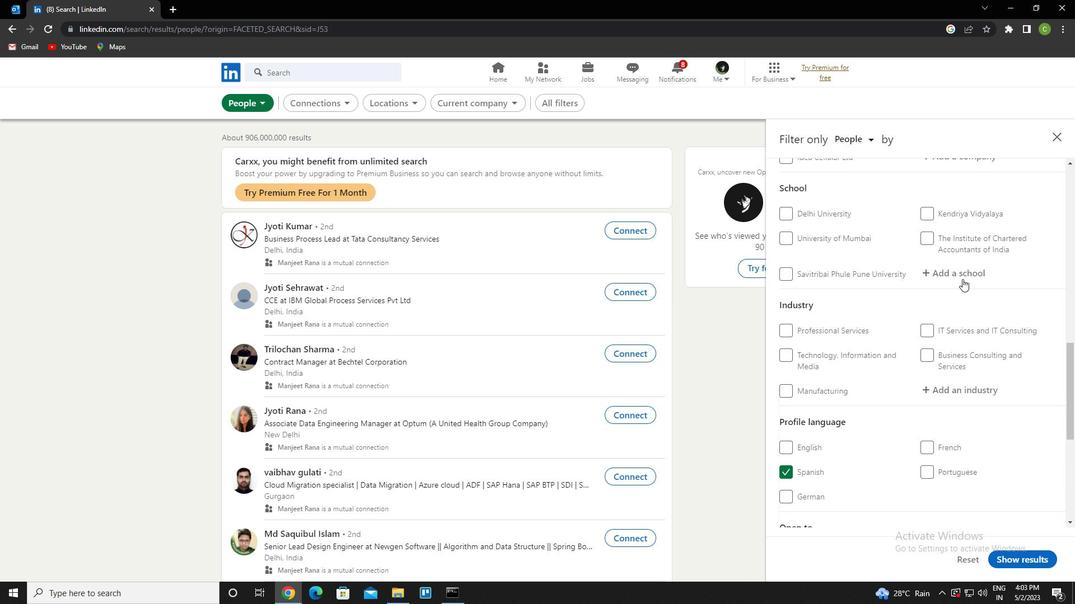 
Action: Mouse pressed left at (962, 277)
Screenshot: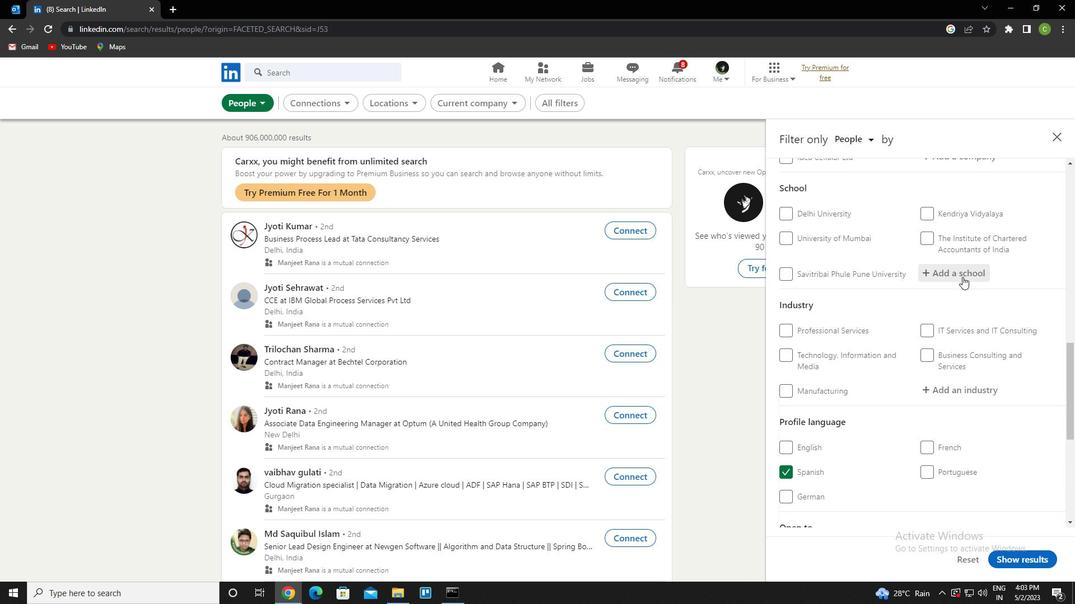 
Action: Key pressed <Key.caps_lock>u<Key.caps_lock>niversity<Key.space>school<Key.space>of<Key.space>law<Key.space>and<Key.space>legal<Key.down><Key.down><Key.enter>
Screenshot: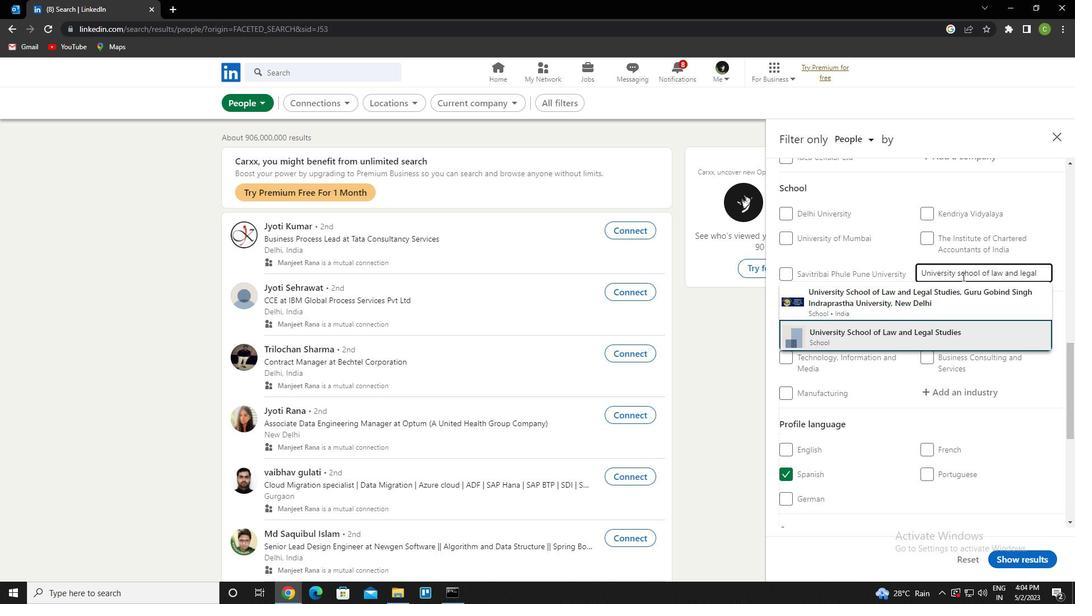 
Action: Mouse scrolled (962, 276) with delta (0, 0)
Screenshot: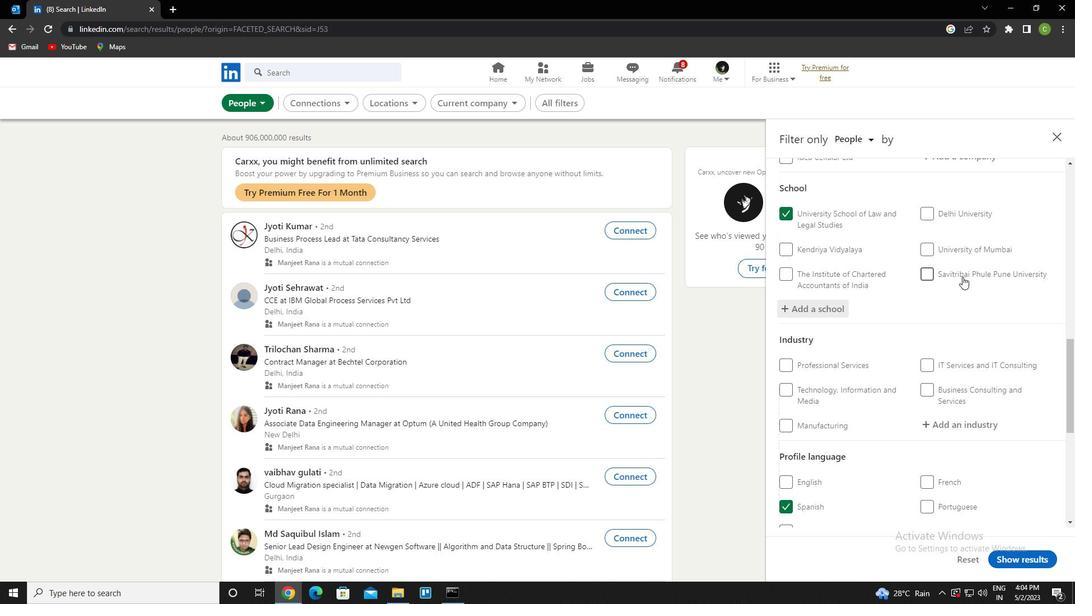 
Action: Mouse scrolled (962, 276) with delta (0, 0)
Screenshot: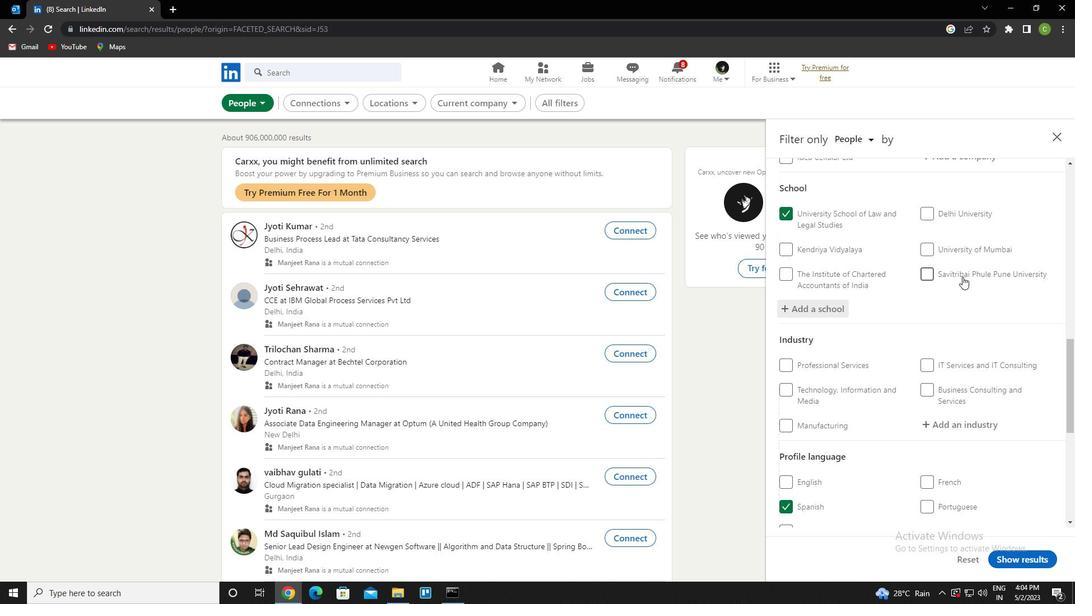 
Action: Mouse scrolled (962, 276) with delta (0, 0)
Screenshot: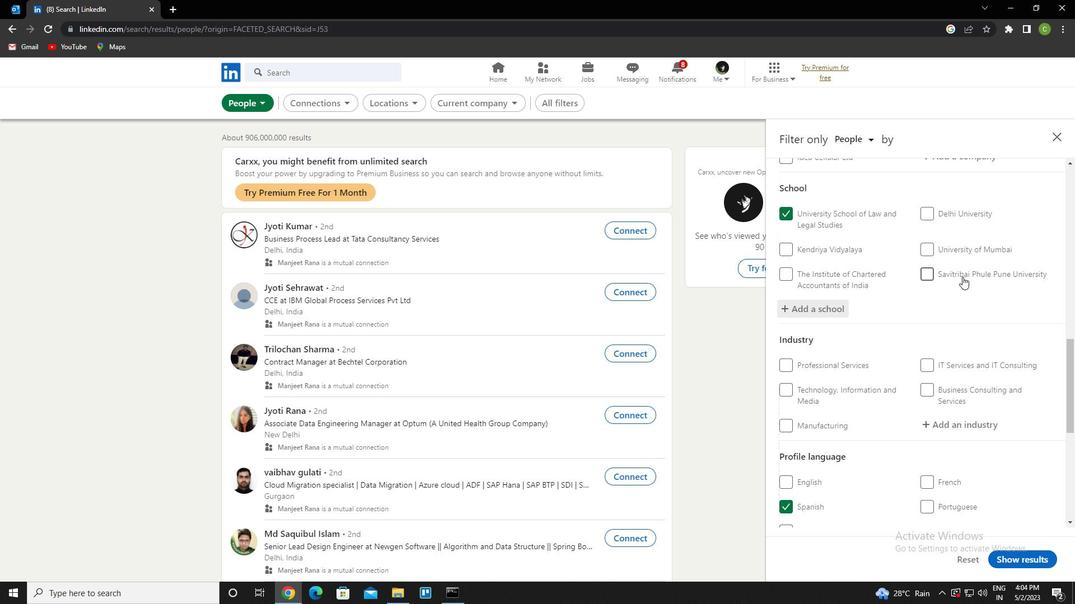 
Action: Mouse moved to (977, 254)
Screenshot: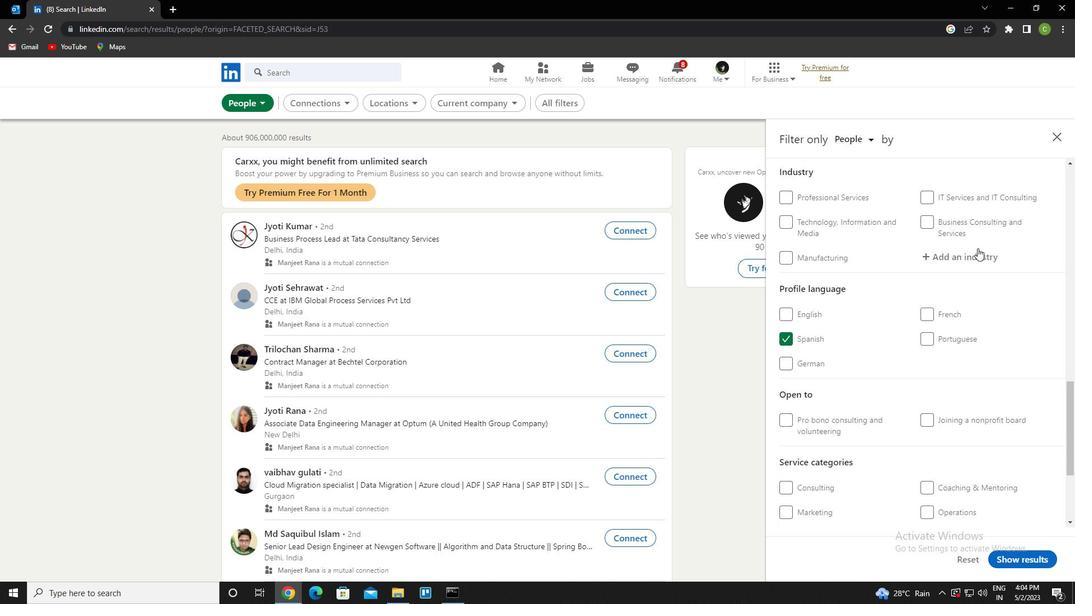 
Action: Mouse pressed left at (977, 254)
Screenshot: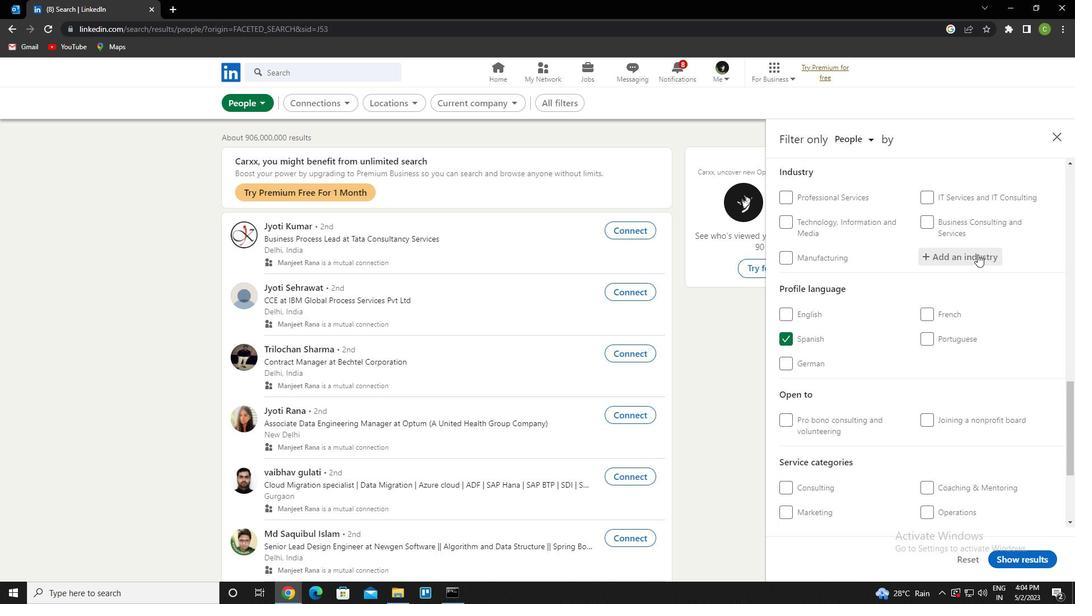
Action: Key pressed <Key.caps_lock>w<Key.caps_lock>holesale<Key.space>photo<Key.down><Key.enter>
Screenshot: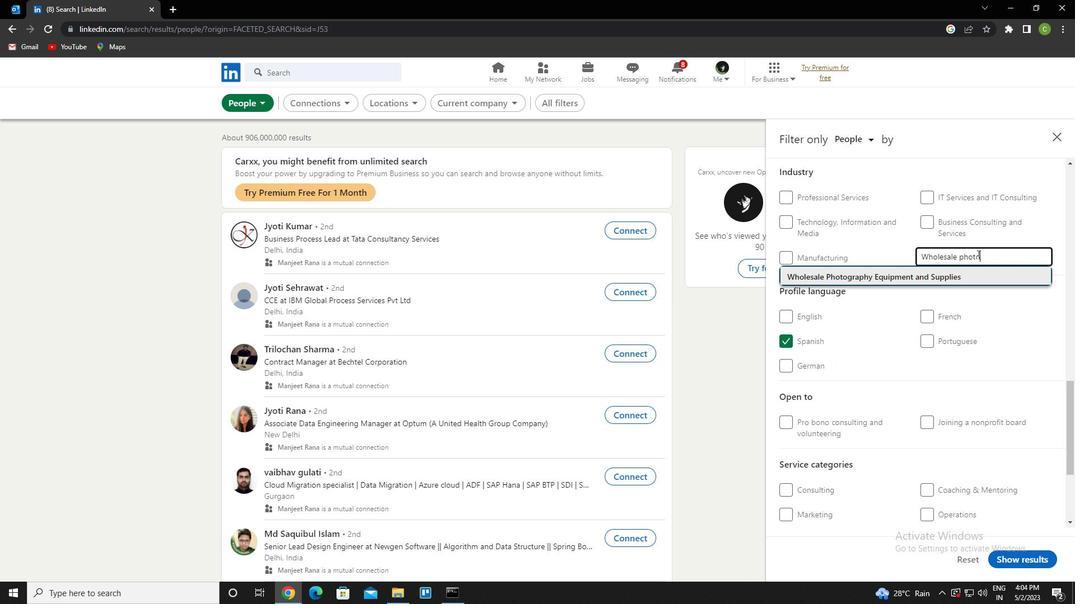 
Action: Mouse scrolled (977, 254) with delta (0, 0)
Screenshot: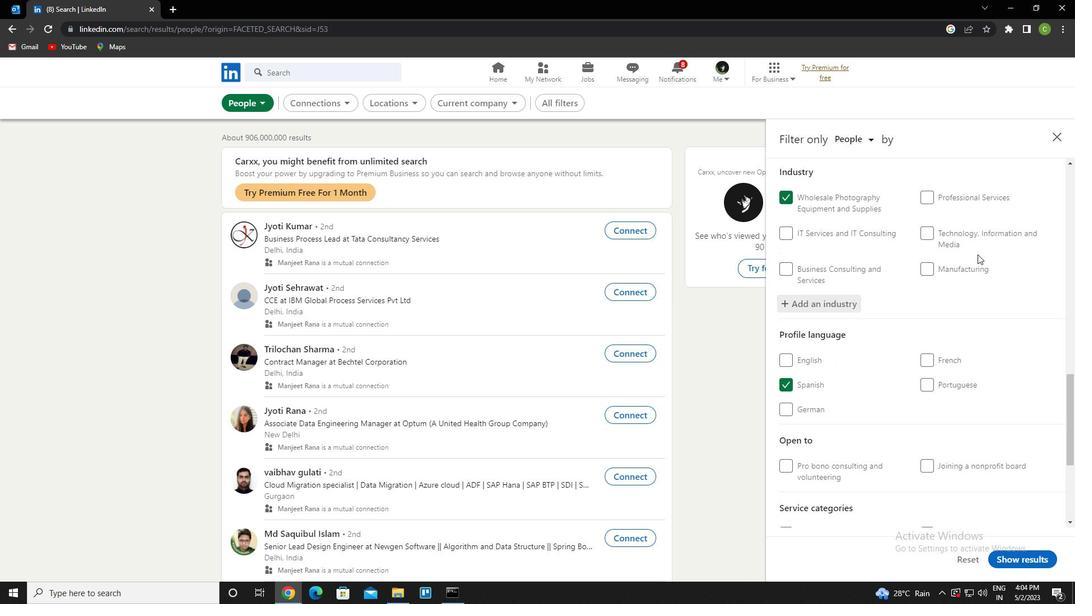 
Action: Mouse scrolled (977, 254) with delta (0, 0)
Screenshot: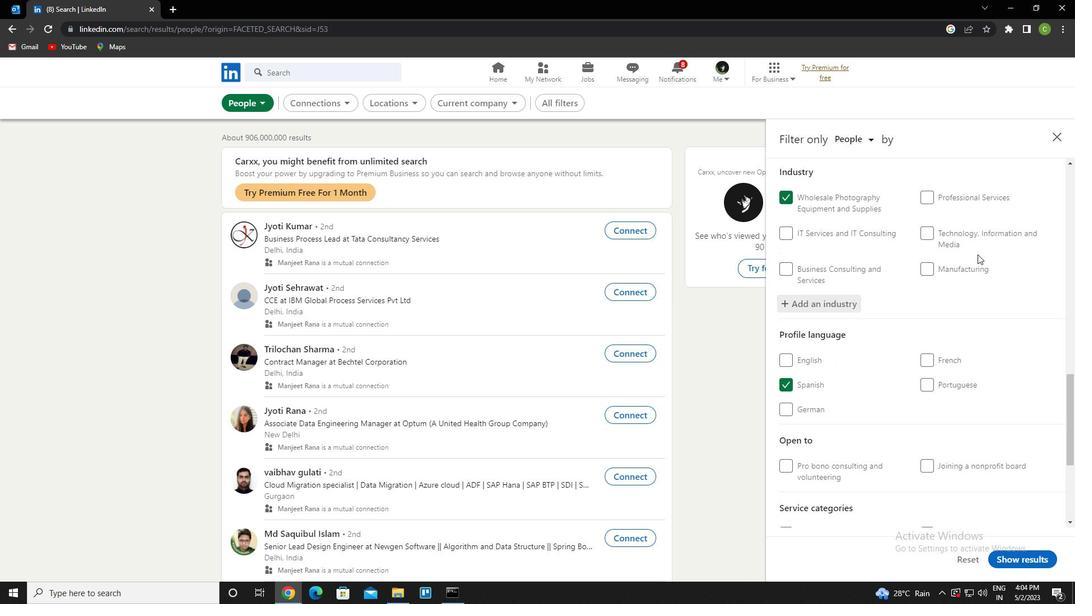 
Action: Mouse scrolled (977, 254) with delta (0, 0)
Screenshot: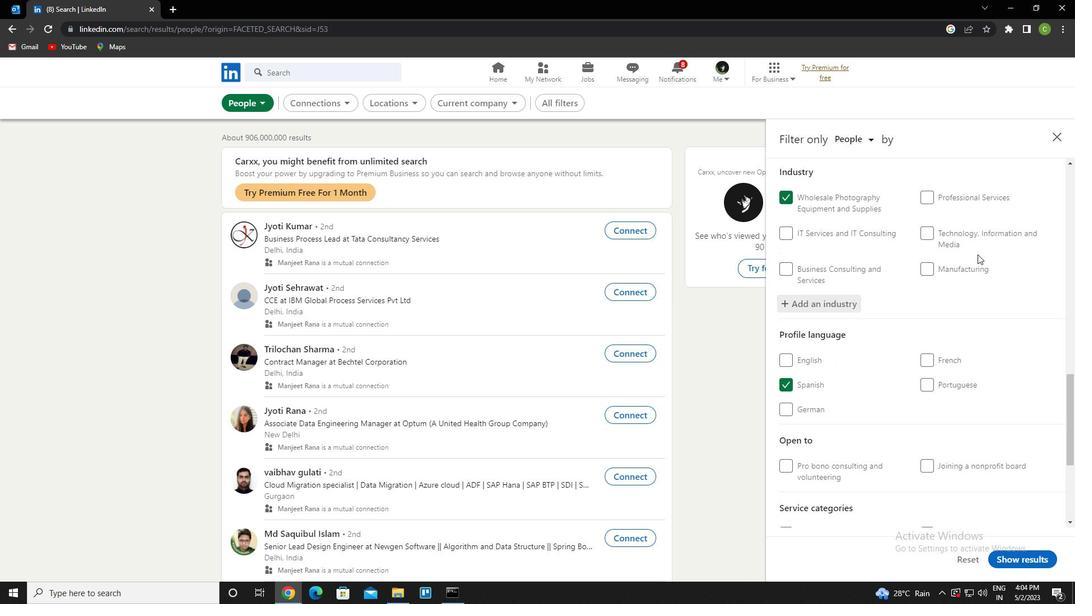 
Action: Mouse scrolled (977, 254) with delta (0, 0)
Screenshot: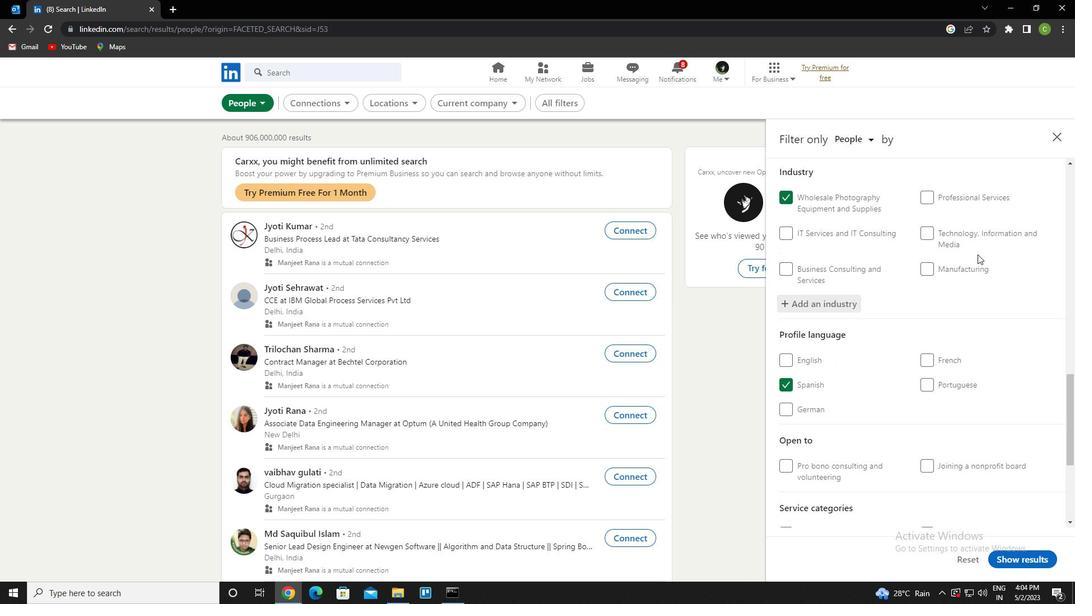 
Action: Mouse scrolled (977, 254) with delta (0, 0)
Screenshot: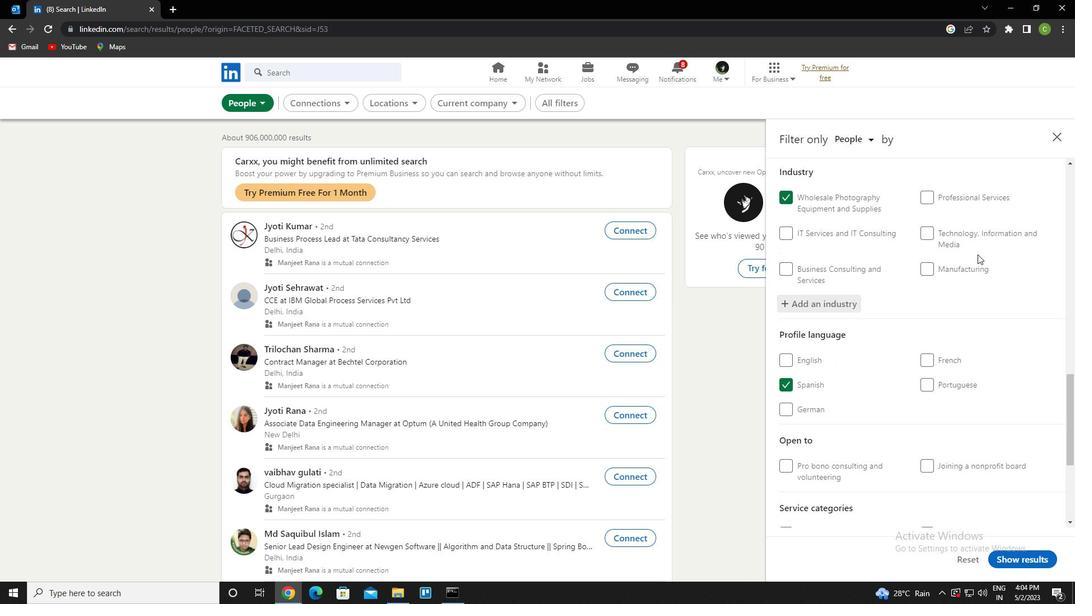 
Action: Mouse scrolled (977, 254) with delta (0, 0)
Screenshot: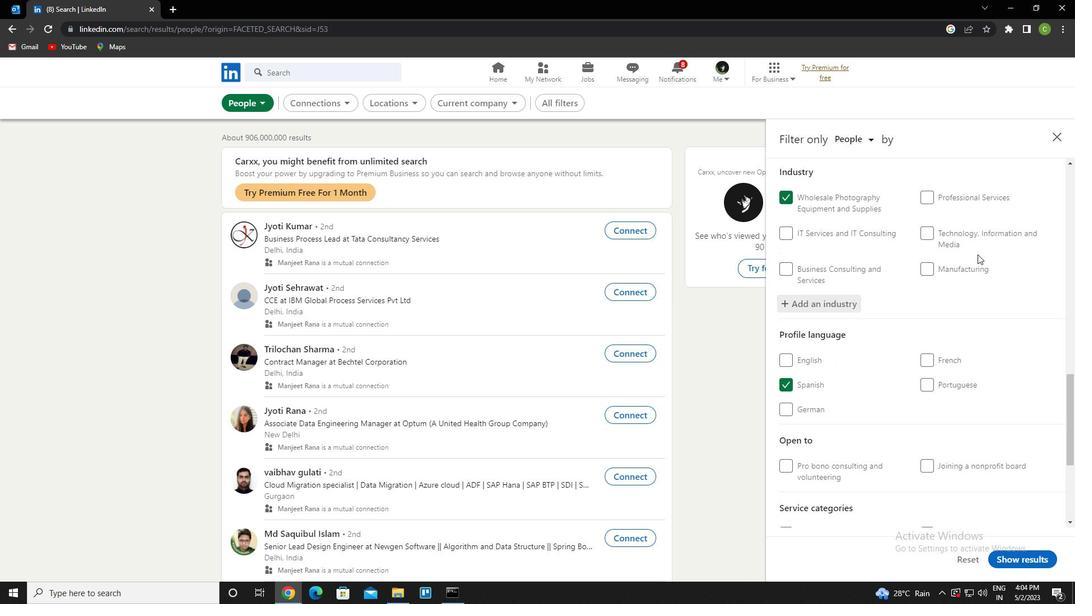 
Action: Mouse scrolled (977, 254) with delta (0, 0)
Screenshot: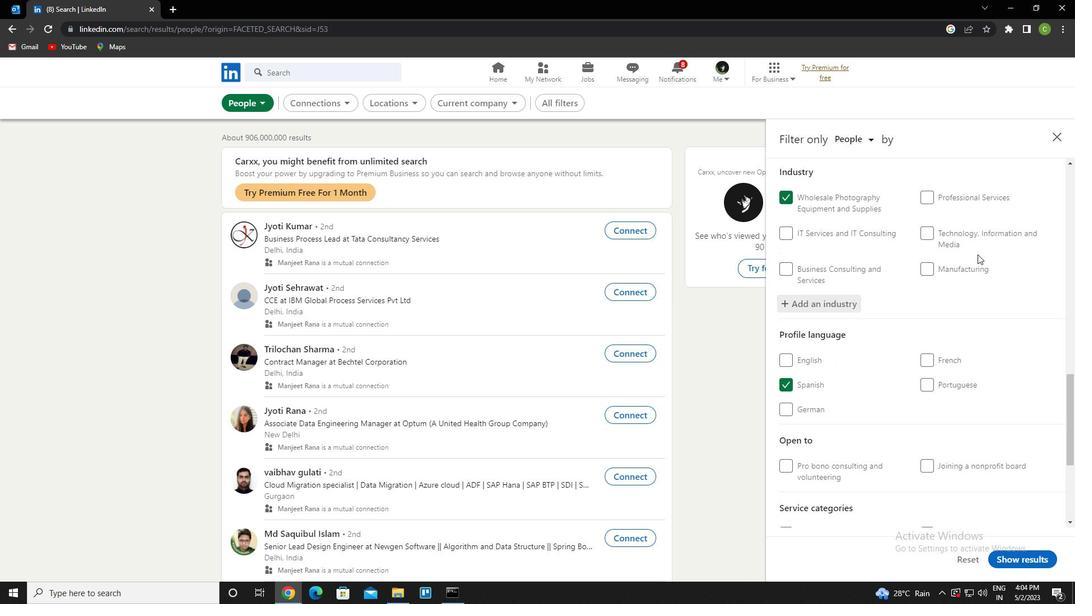
Action: Mouse scrolled (977, 254) with delta (0, 0)
Screenshot: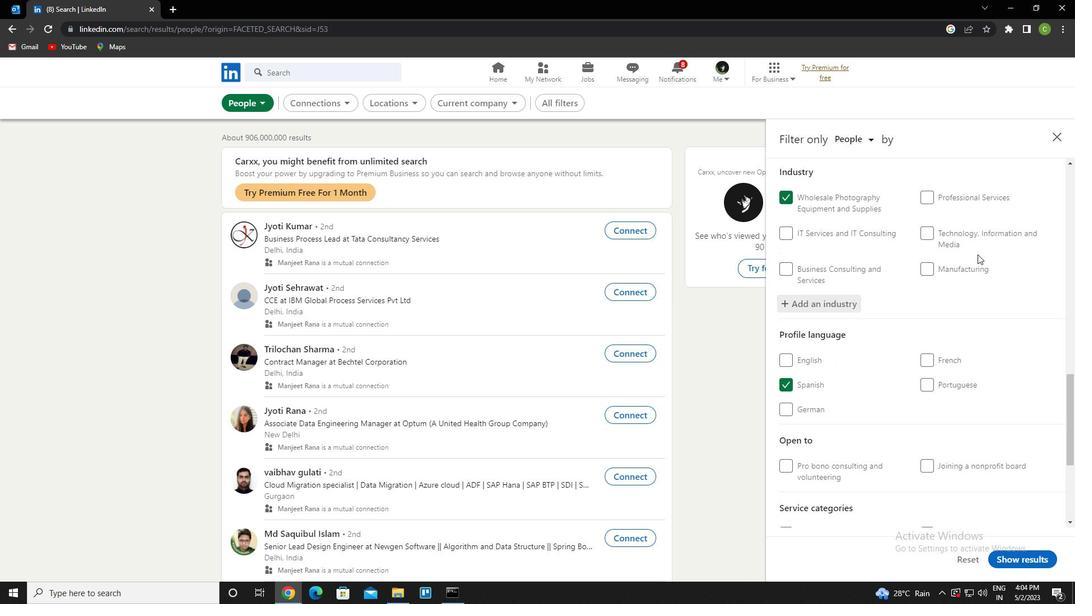 
Action: Mouse moved to (955, 370)
Screenshot: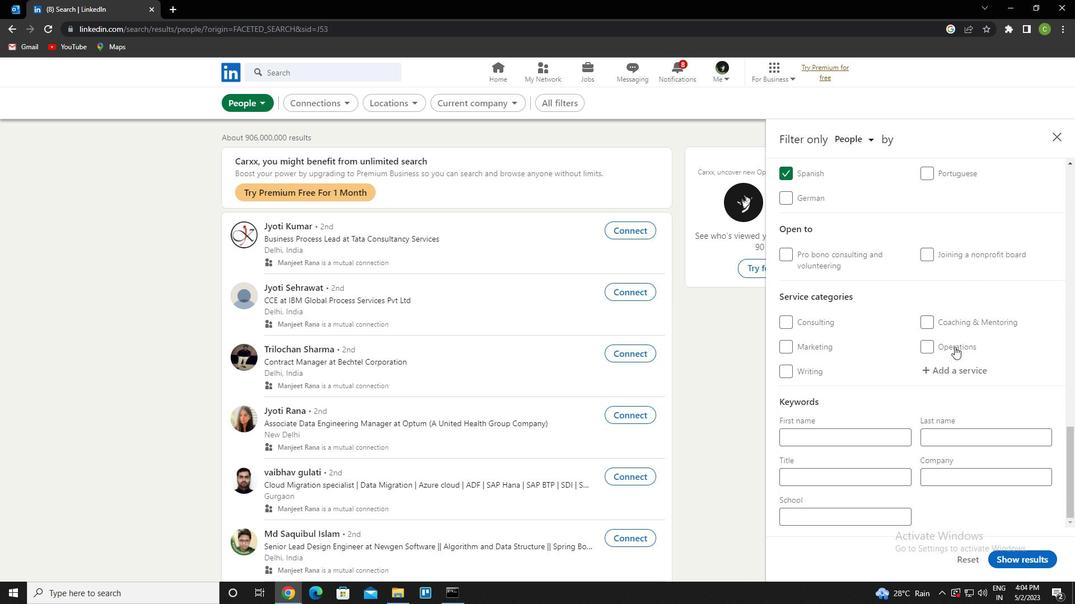 
Action: Mouse pressed left at (955, 370)
Screenshot: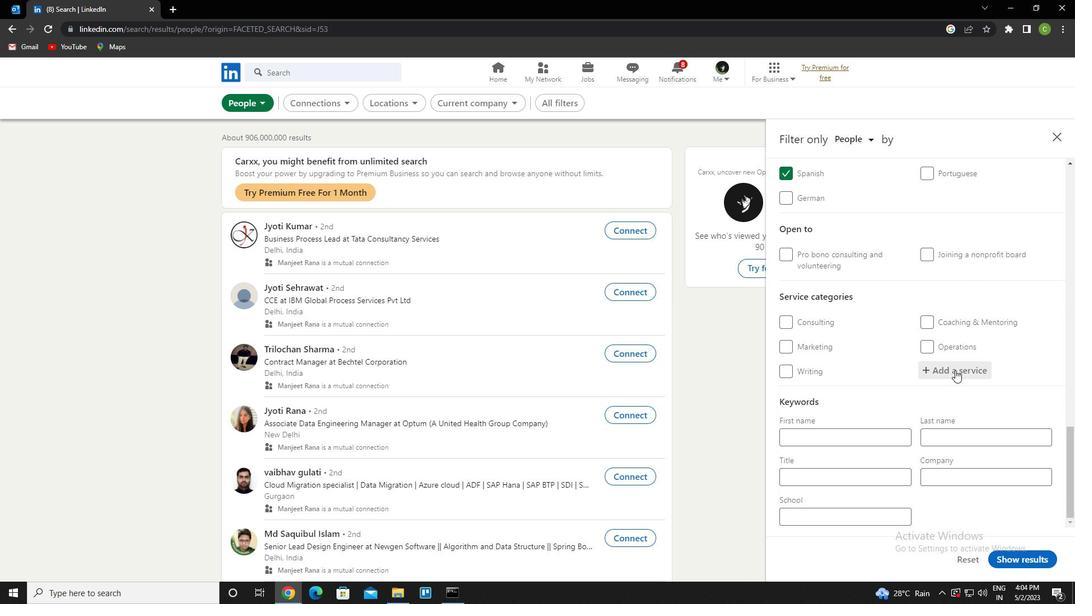 
Action: Key pressed <Key.caps_lock>f<Key.caps_lock>iling<Key.down><Key.enter>
Screenshot: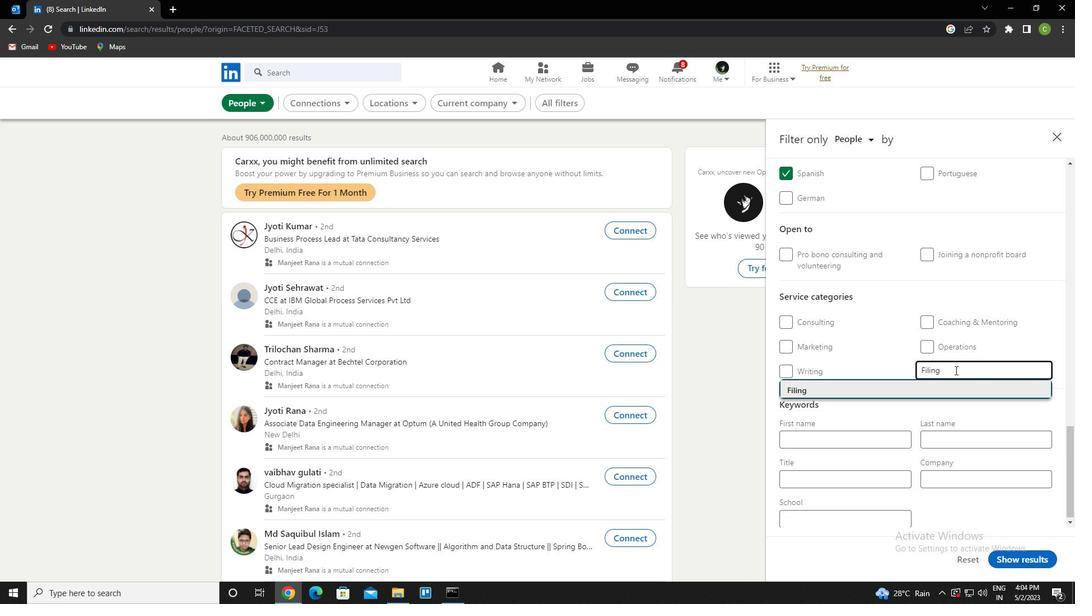
Action: Mouse scrolled (955, 370) with delta (0, 0)
Screenshot: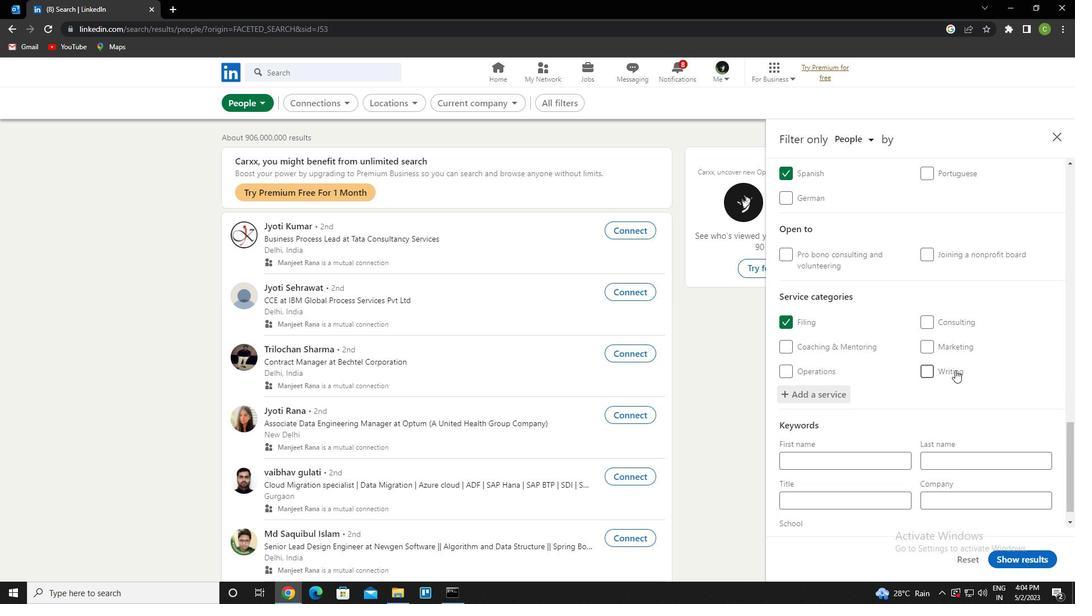 
Action: Mouse scrolled (955, 370) with delta (0, 0)
Screenshot: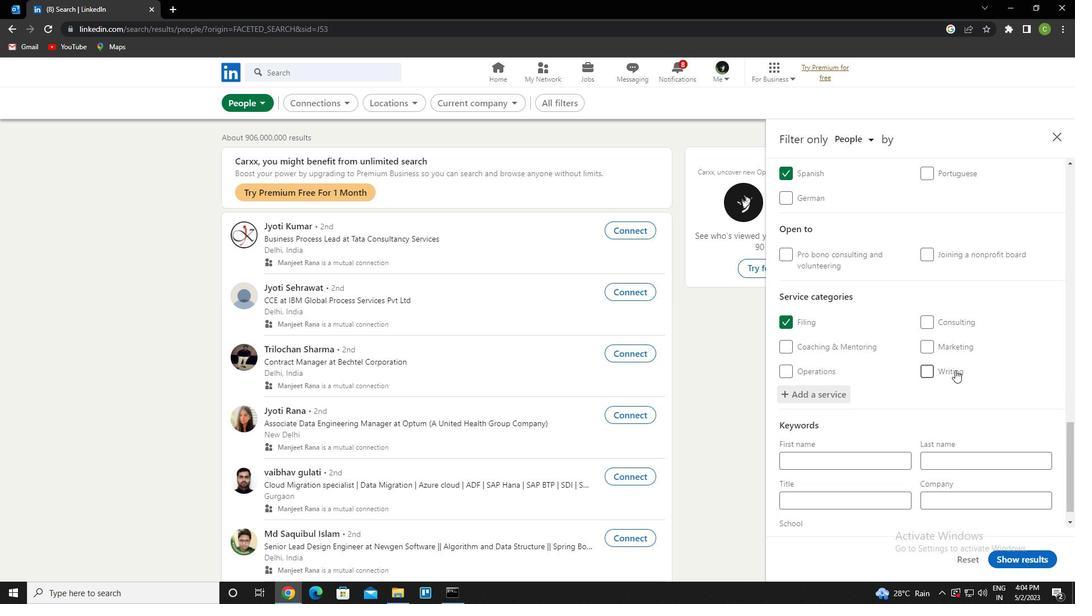 
Action: Mouse scrolled (955, 370) with delta (0, 0)
Screenshot: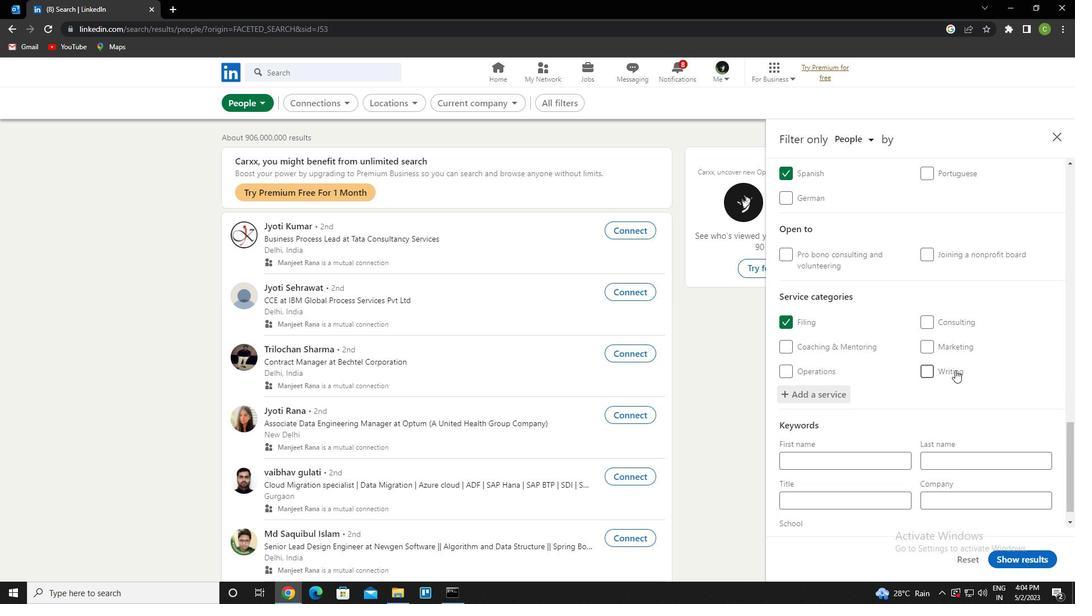 
Action: Mouse scrolled (955, 370) with delta (0, 0)
Screenshot: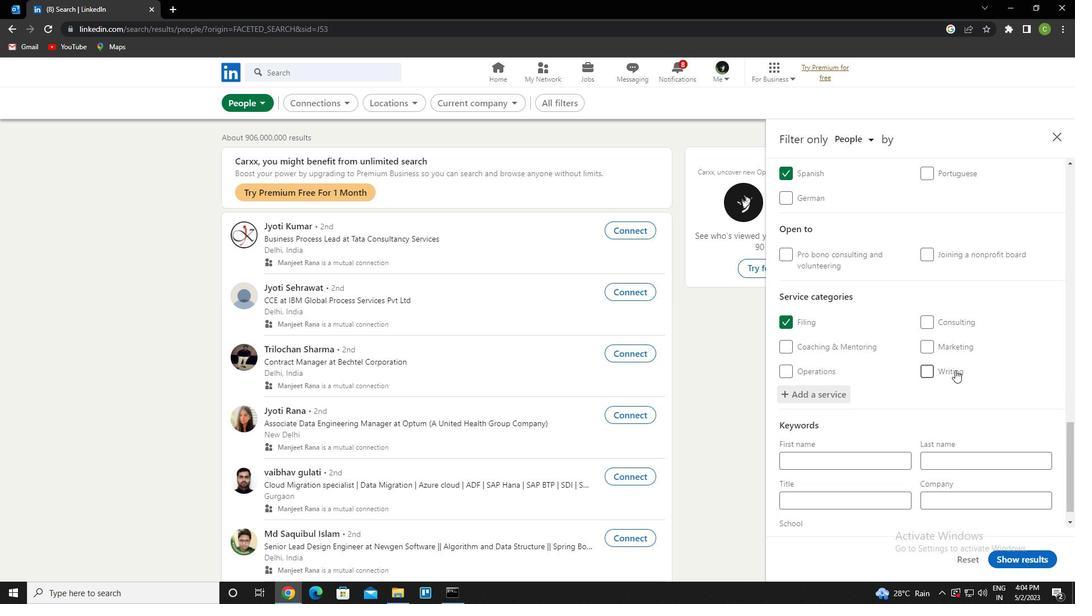 
Action: Mouse scrolled (955, 370) with delta (0, 0)
Screenshot: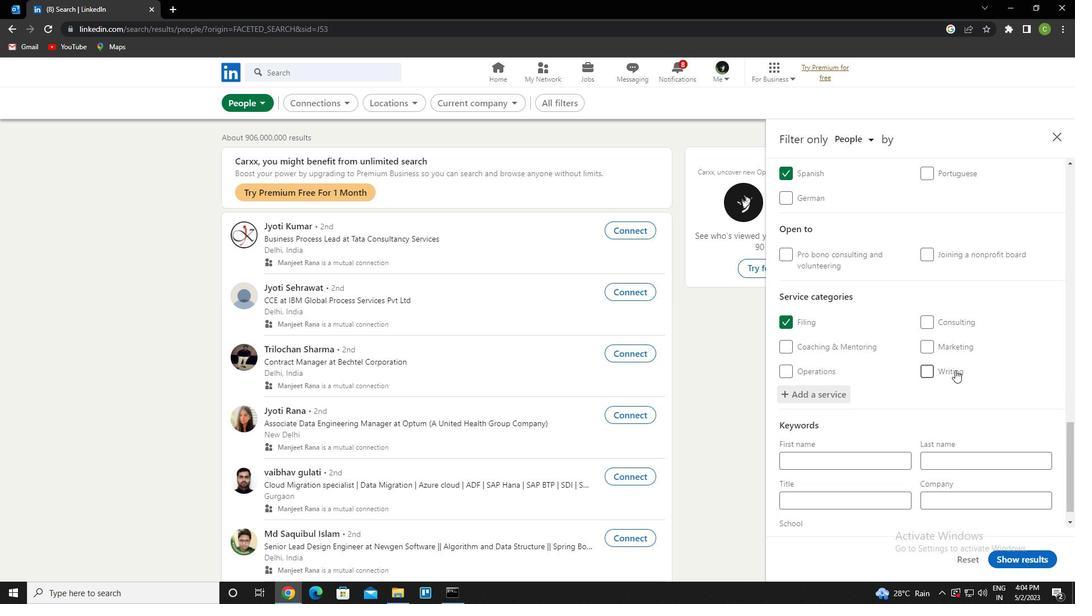 
Action: Mouse scrolled (955, 370) with delta (0, 0)
Screenshot: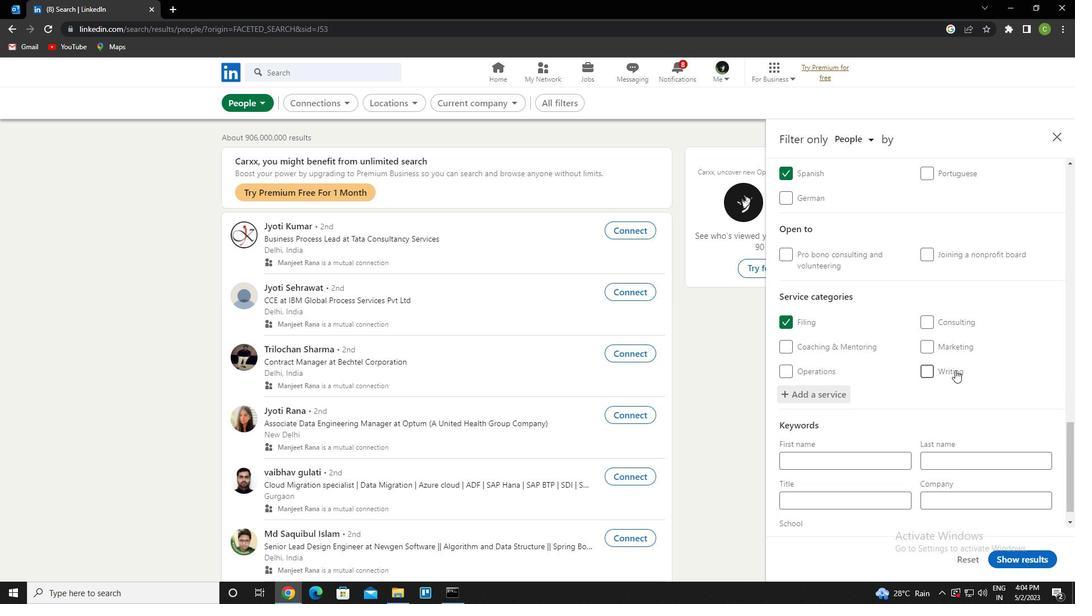 
Action: Mouse scrolled (955, 370) with delta (0, 0)
Screenshot: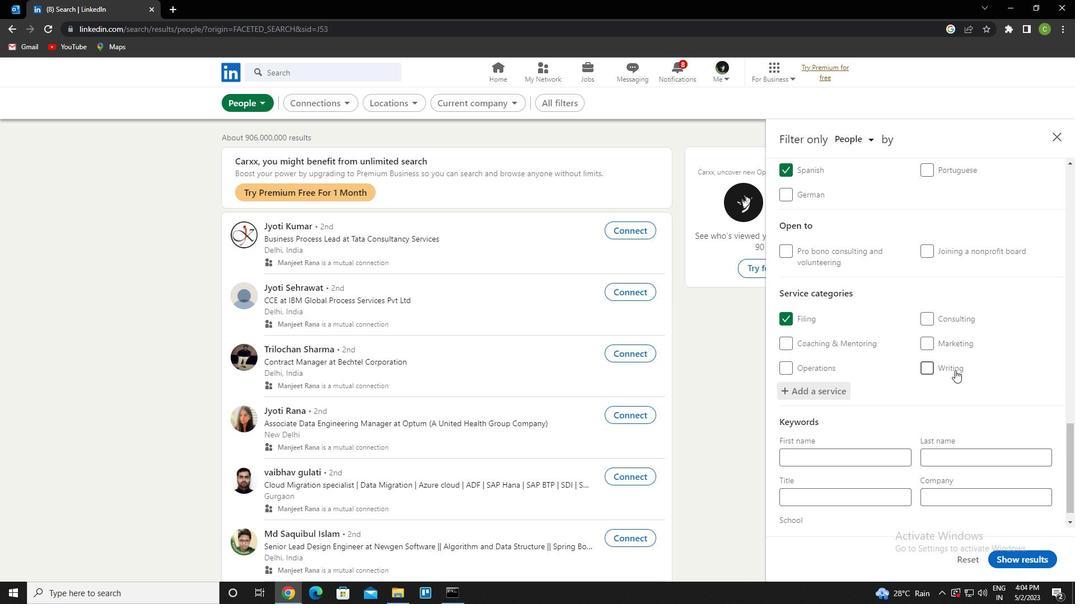 
Action: Mouse moved to (844, 472)
Screenshot: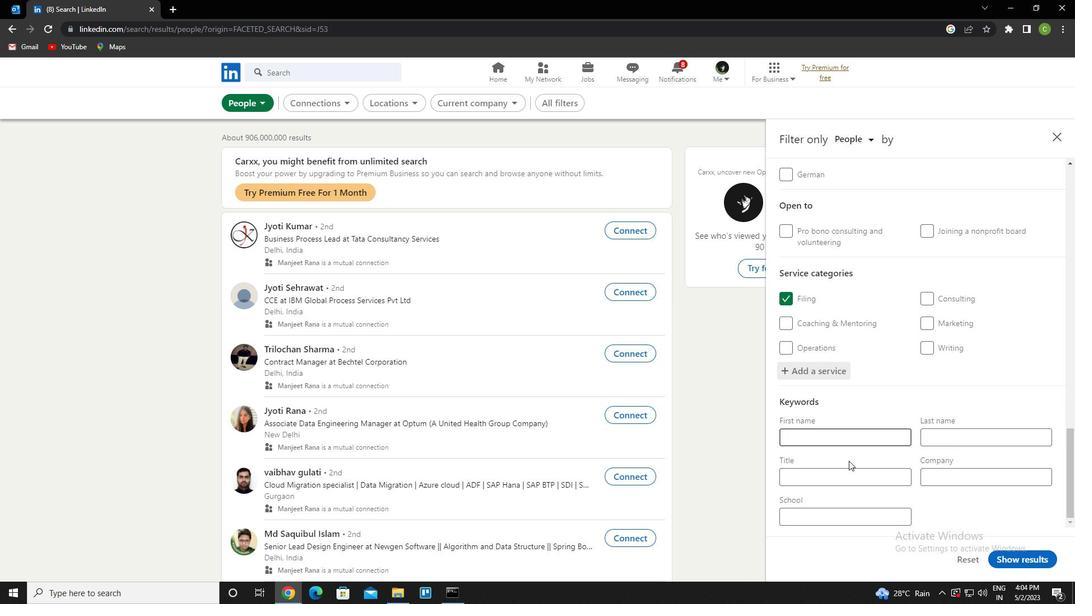 
Action: Mouse pressed left at (844, 472)
Screenshot: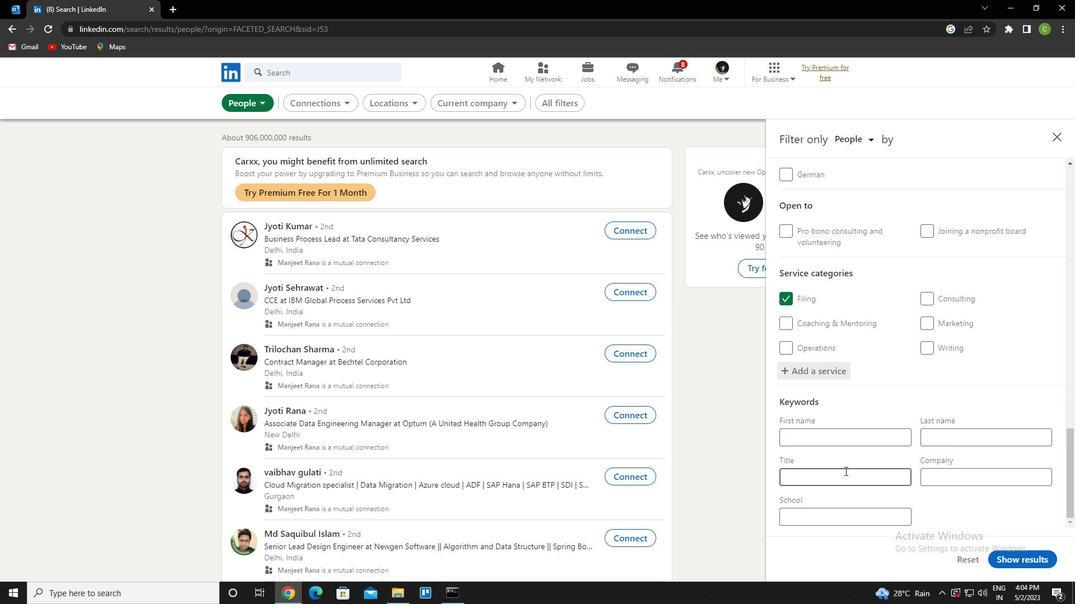 
Action: Key pressed <Key.caps_lock>esl<Key.space>i<Key.caps_lock>nstructi<Key.backspace>or
Screenshot: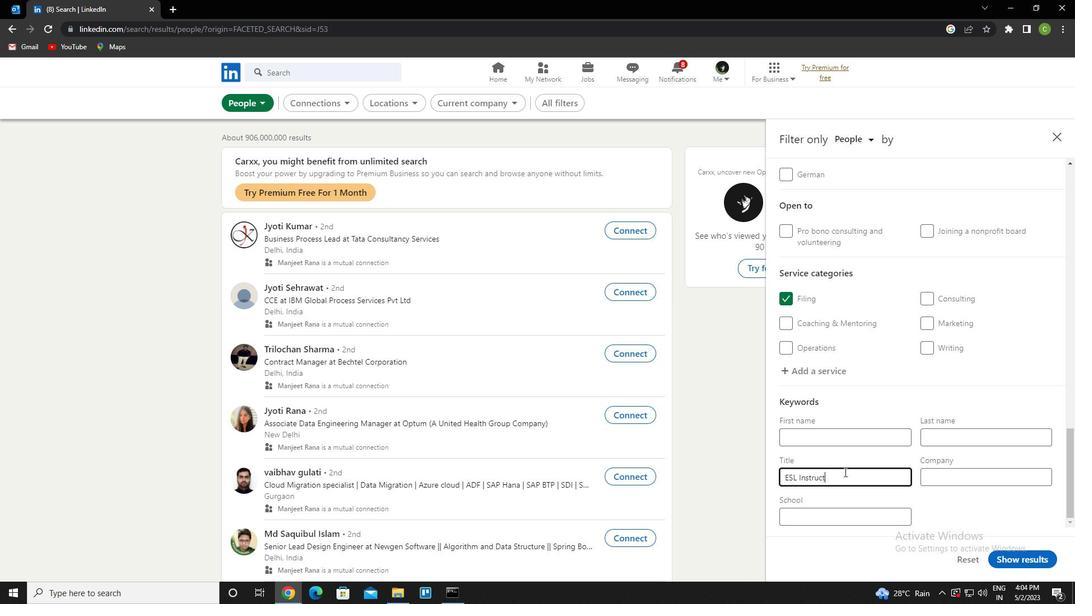
Action: Mouse moved to (998, 557)
Screenshot: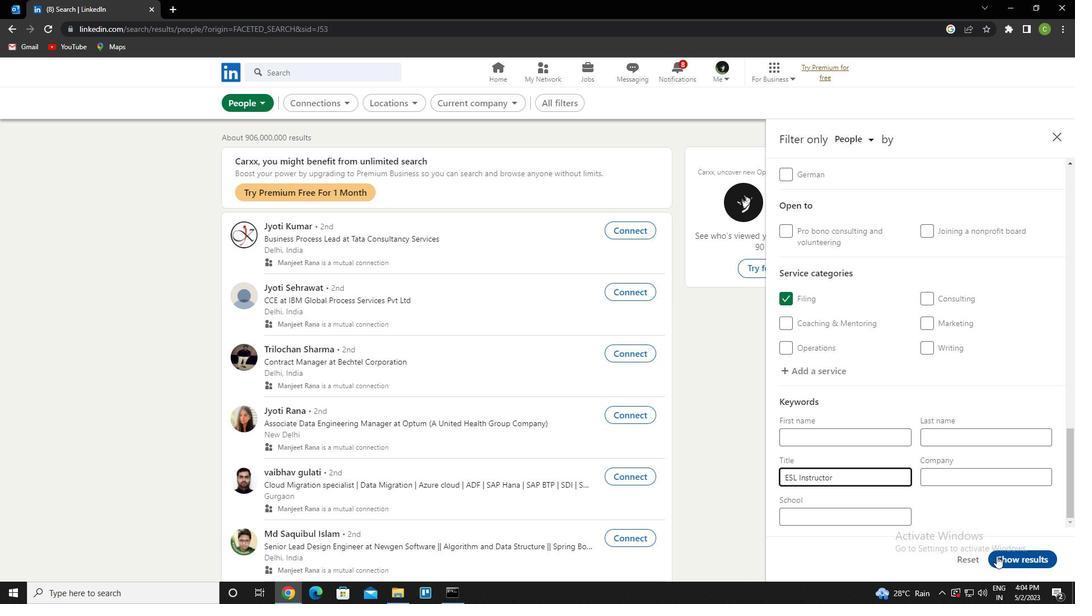 
Action: Mouse pressed left at (998, 557)
Screenshot: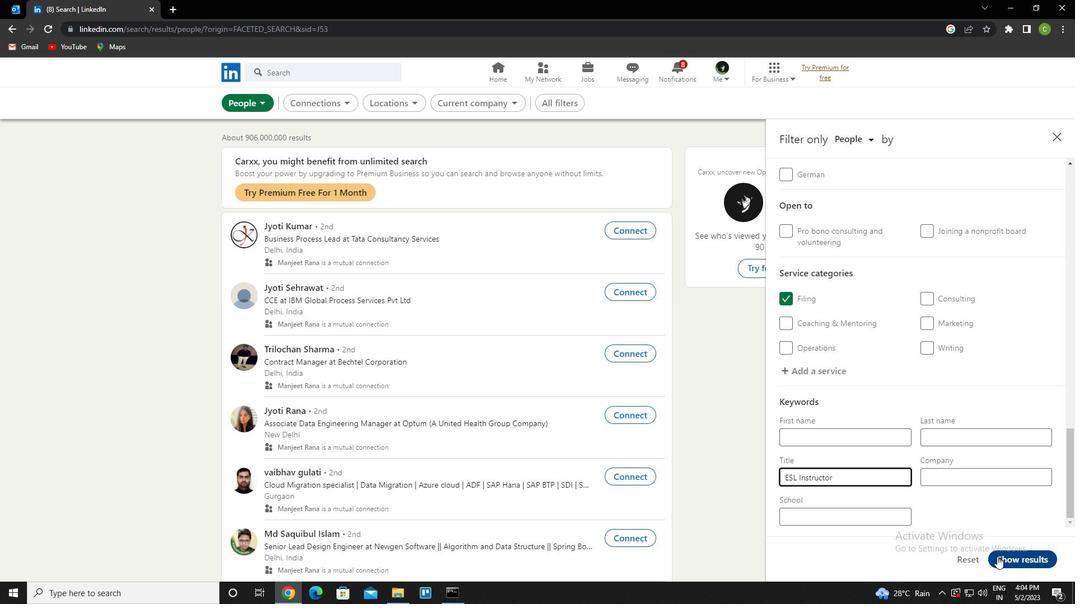 
Action: Mouse moved to (464, 581)
Screenshot: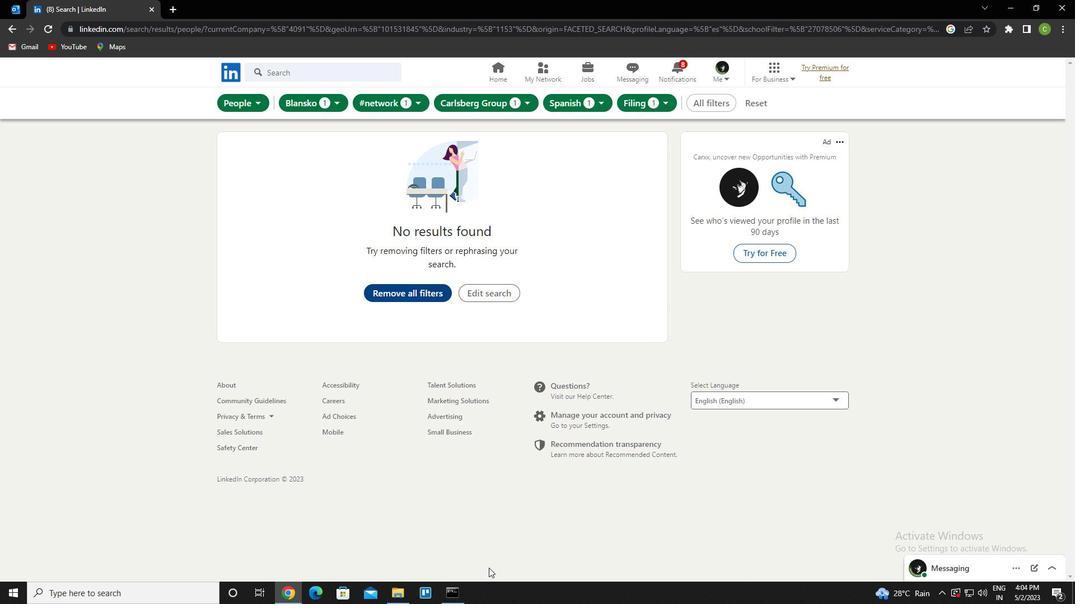 
